 Task: Look for space in Matera, Italy from 2nd June, 2023 to 15th June, 2023 for 2 adults and 1 pet in price range Rs.10000 to Rs.15000. Place can be entire place with 1  bedroom having 1 bed and 1 bathroom. Property type can be house, flat, guest house, hotel. Booking option can be shelf check-in. Required host language is English.
Action: Mouse moved to (450, 115)
Screenshot: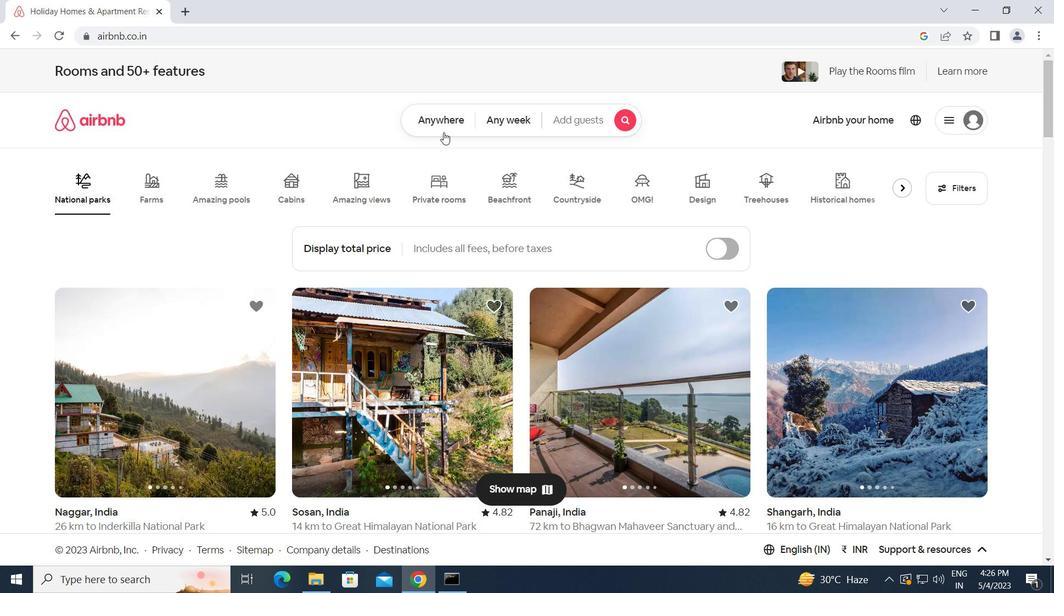 
Action: Mouse pressed left at (450, 115)
Screenshot: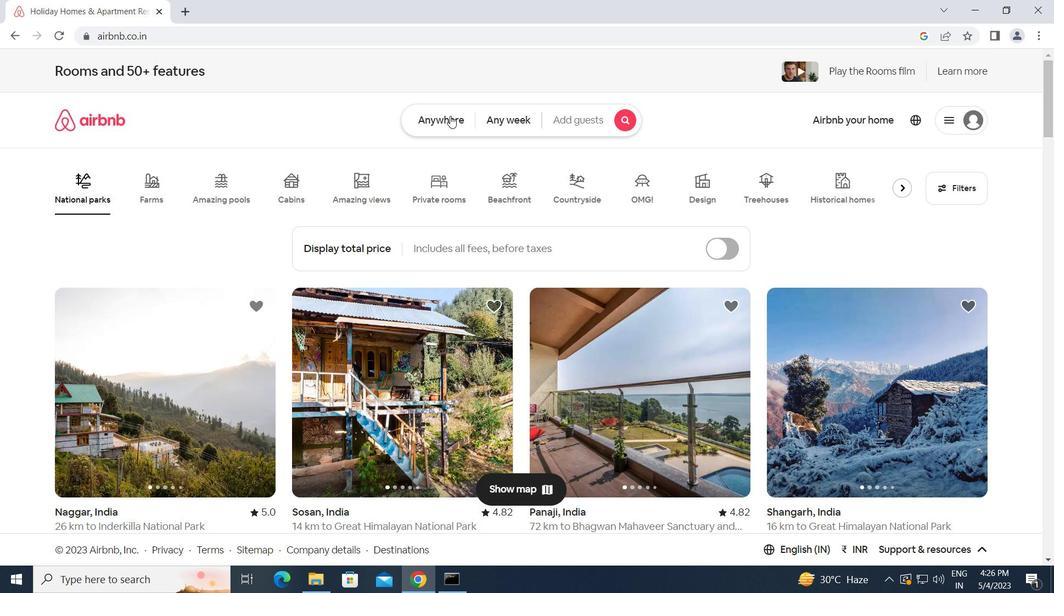 
Action: Mouse moved to (390, 173)
Screenshot: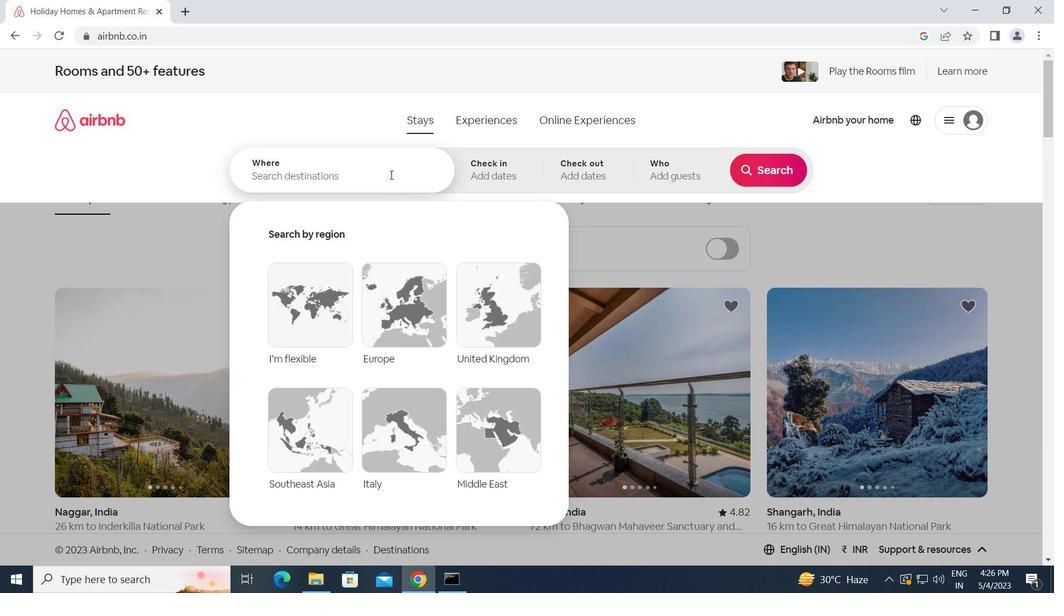 
Action: Mouse pressed left at (390, 173)
Screenshot: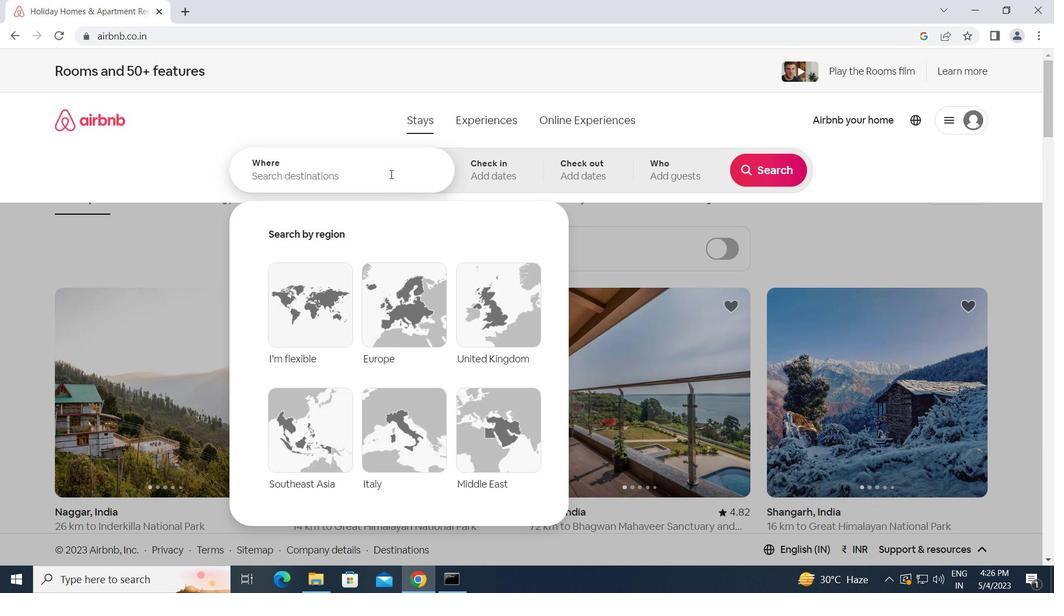 
Action: Key pressed m<Key.caps_lock>atera,<Key.space><Key.caps_lock>i<Key.caps_lock>taly<Key.enter>
Screenshot: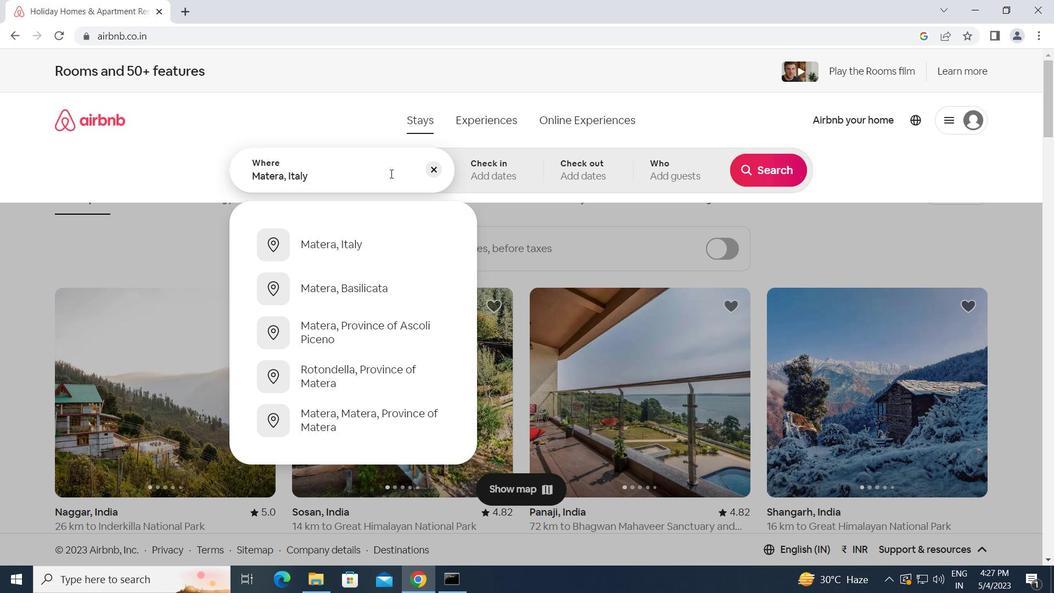 
Action: Mouse moved to (725, 338)
Screenshot: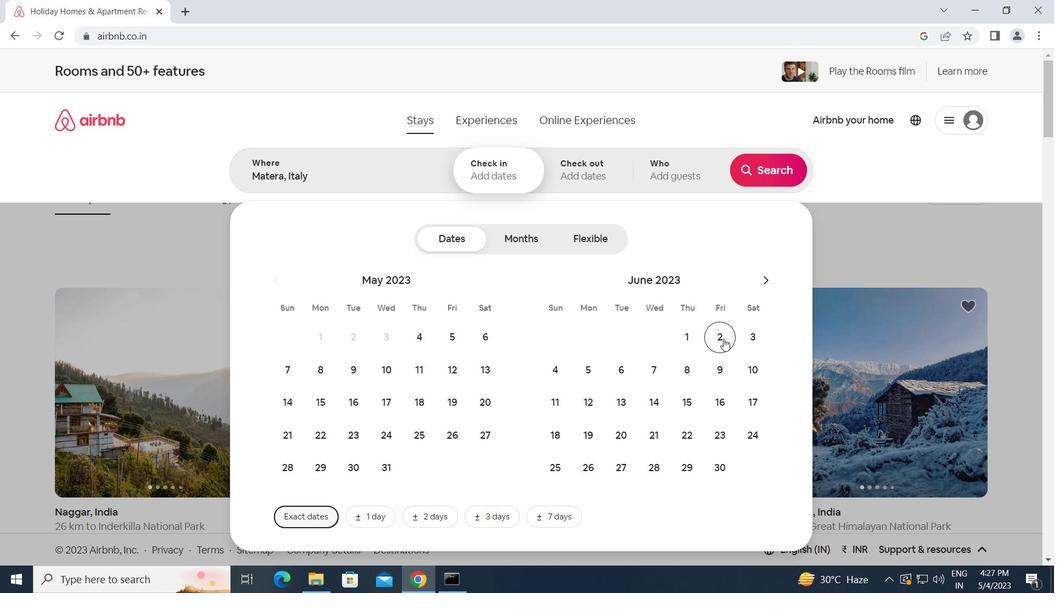 
Action: Mouse pressed left at (725, 338)
Screenshot: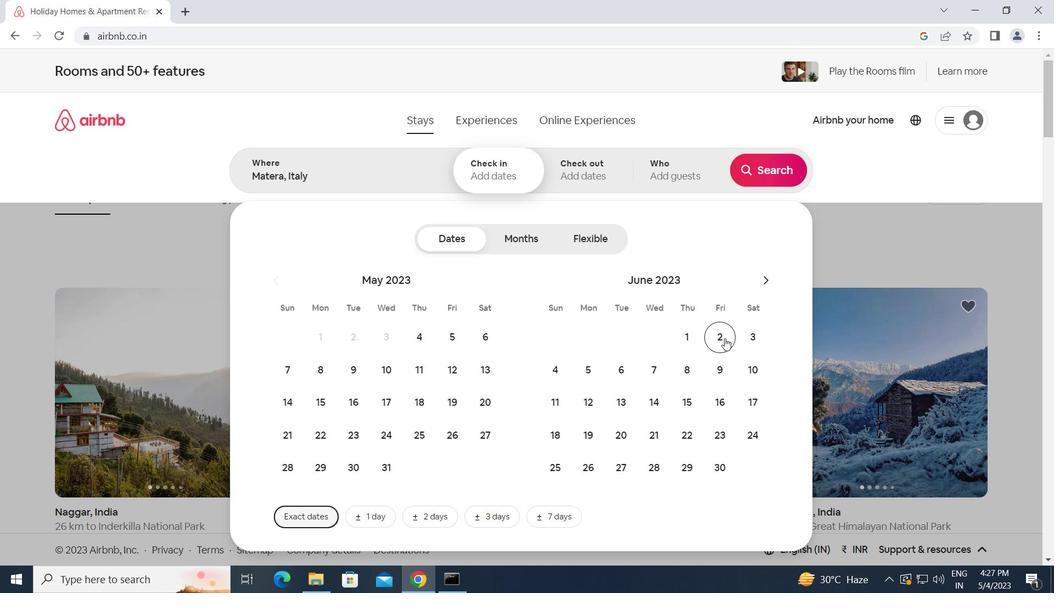 
Action: Mouse moved to (689, 405)
Screenshot: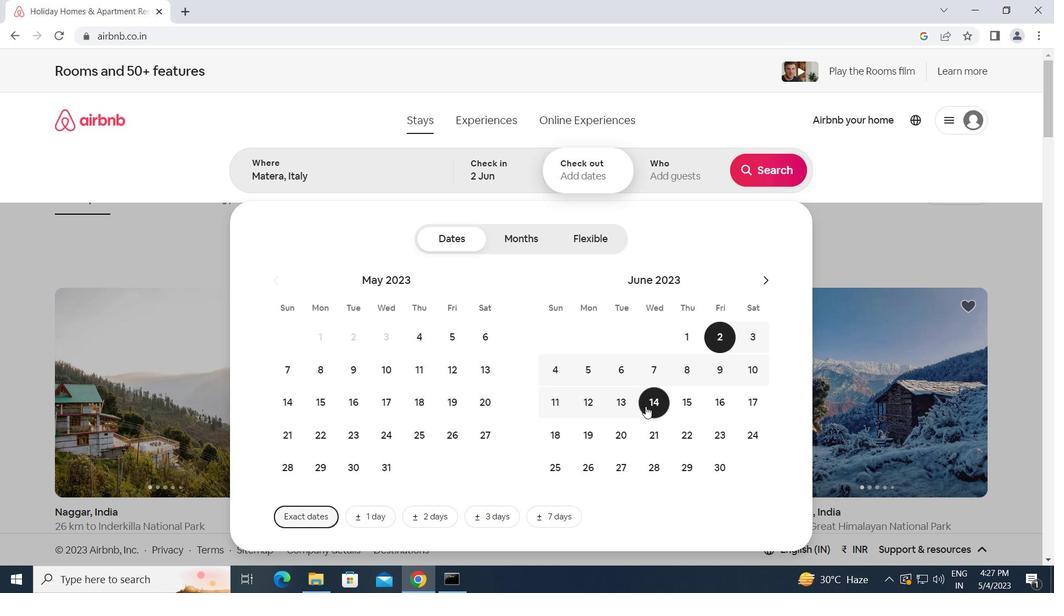 
Action: Mouse pressed left at (689, 405)
Screenshot: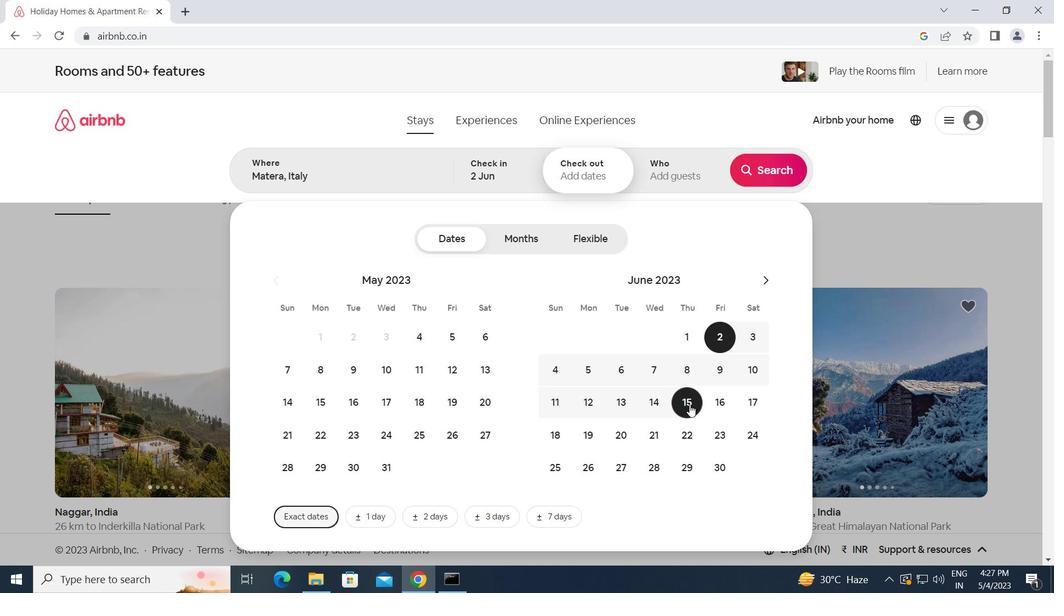 
Action: Mouse moved to (684, 172)
Screenshot: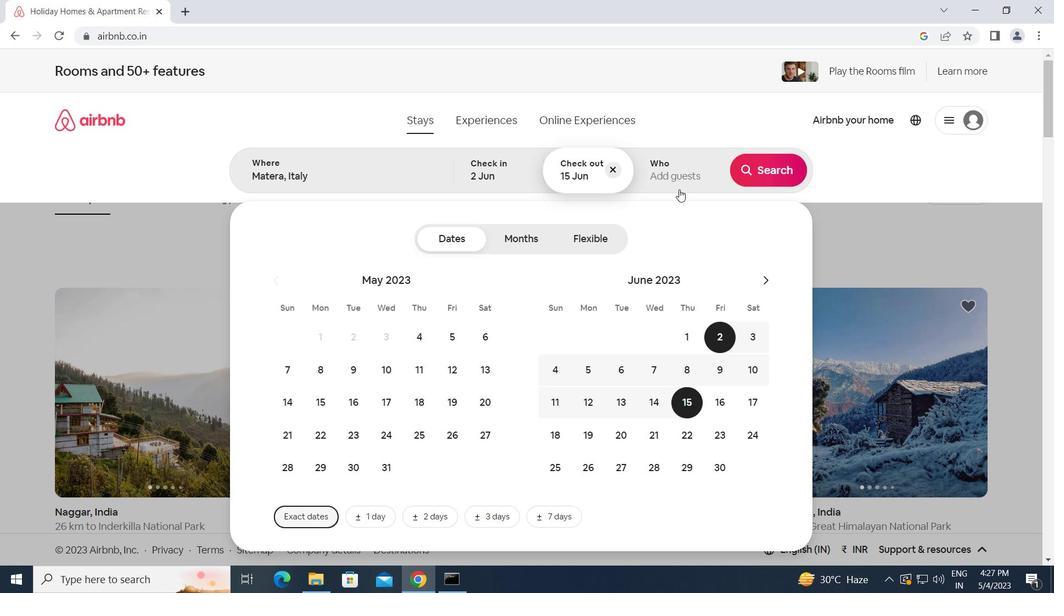 
Action: Mouse pressed left at (684, 172)
Screenshot: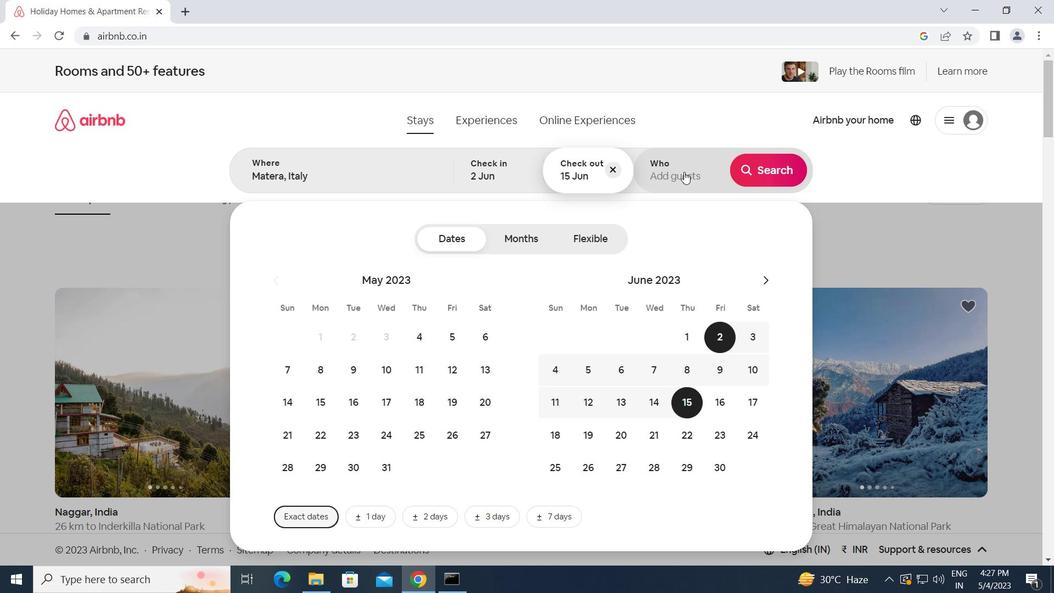 
Action: Mouse moved to (779, 238)
Screenshot: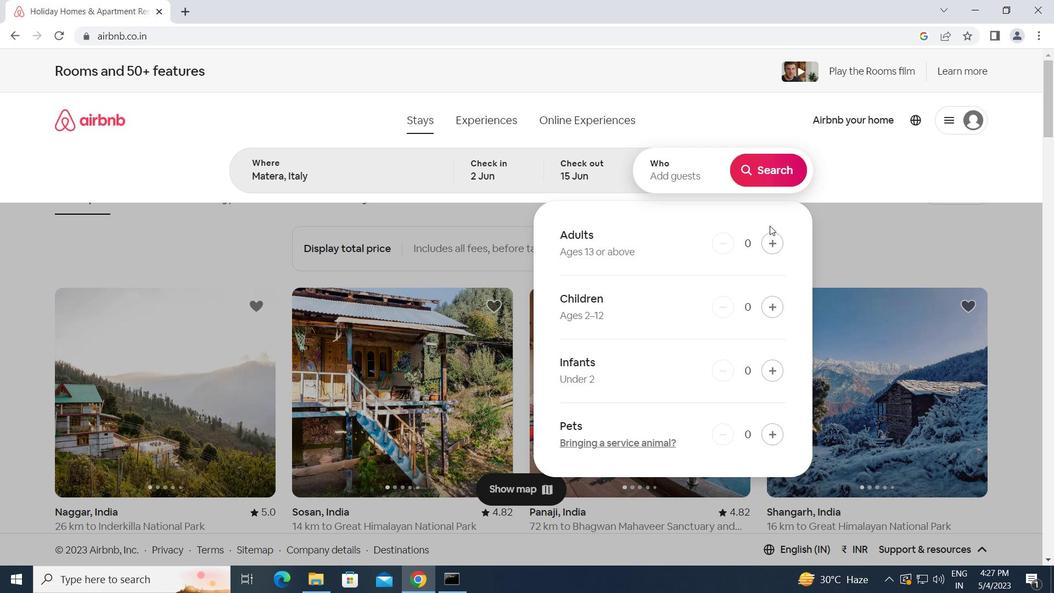 
Action: Mouse pressed left at (779, 238)
Screenshot: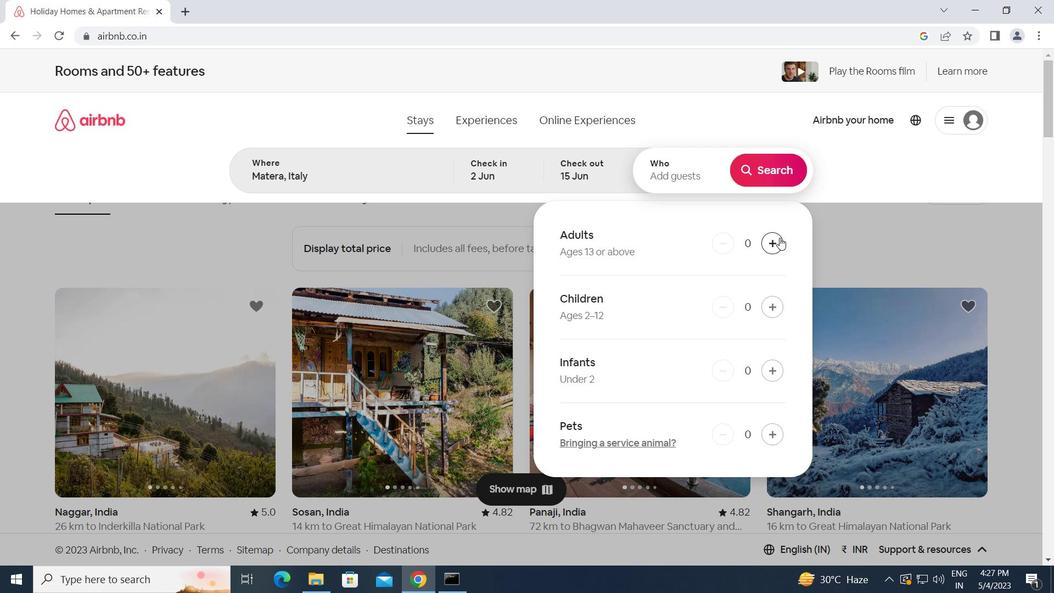 
Action: Mouse pressed left at (779, 238)
Screenshot: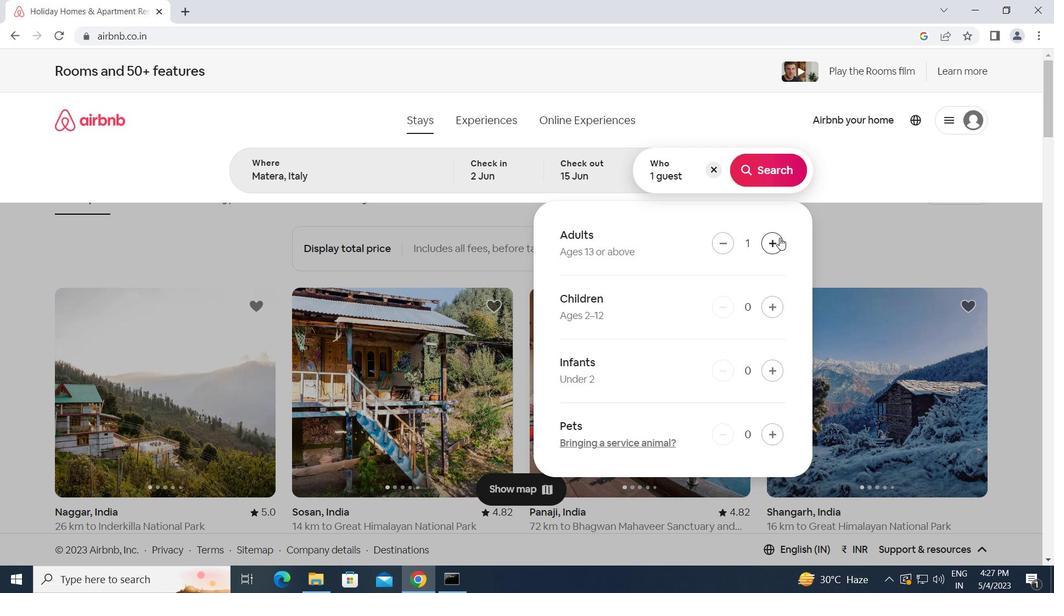 
Action: Mouse moved to (773, 439)
Screenshot: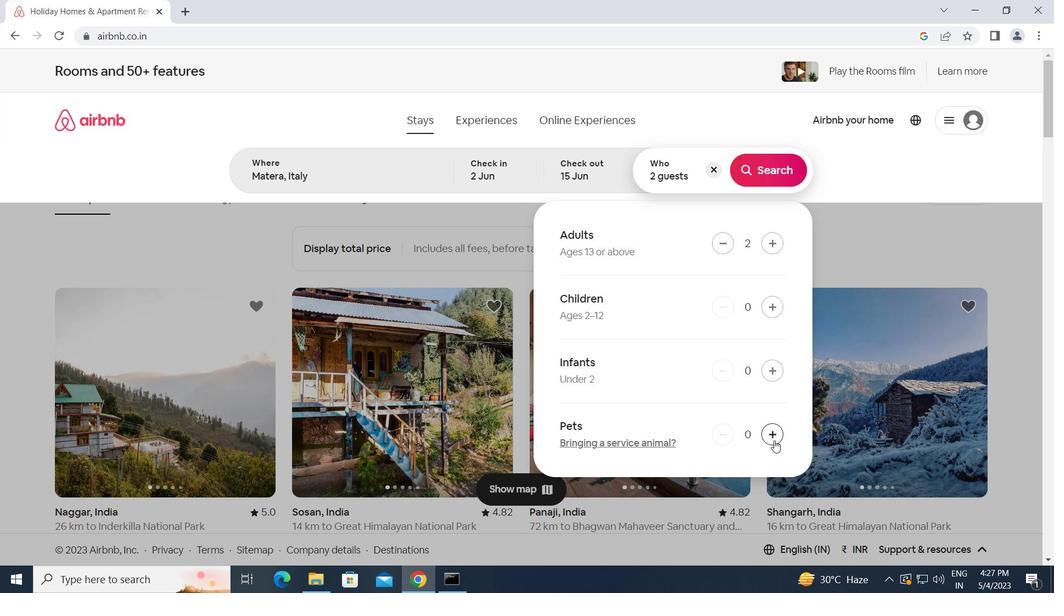 
Action: Mouse pressed left at (773, 439)
Screenshot: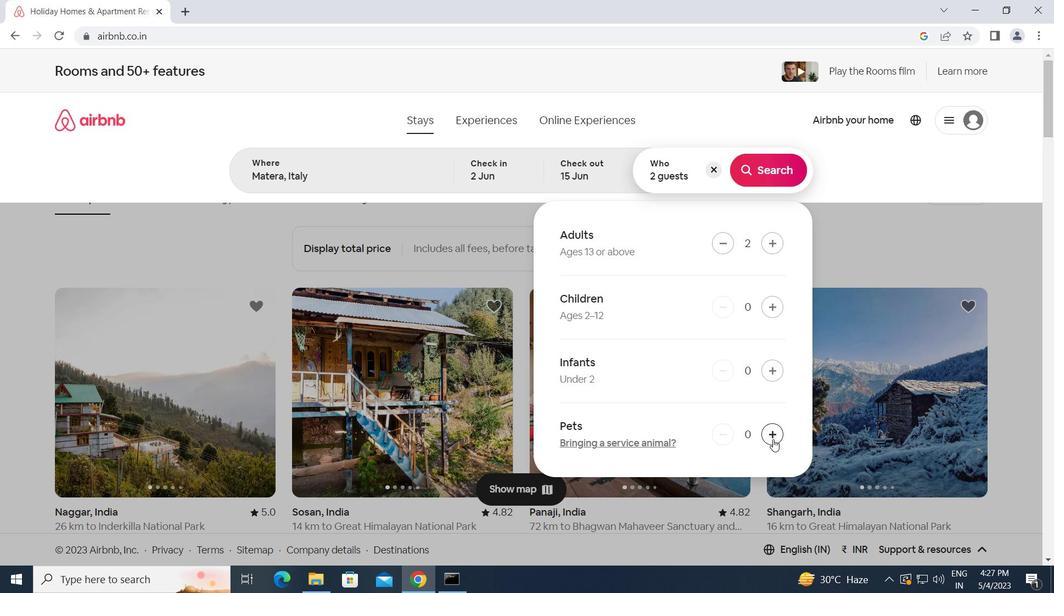 
Action: Mouse moved to (763, 167)
Screenshot: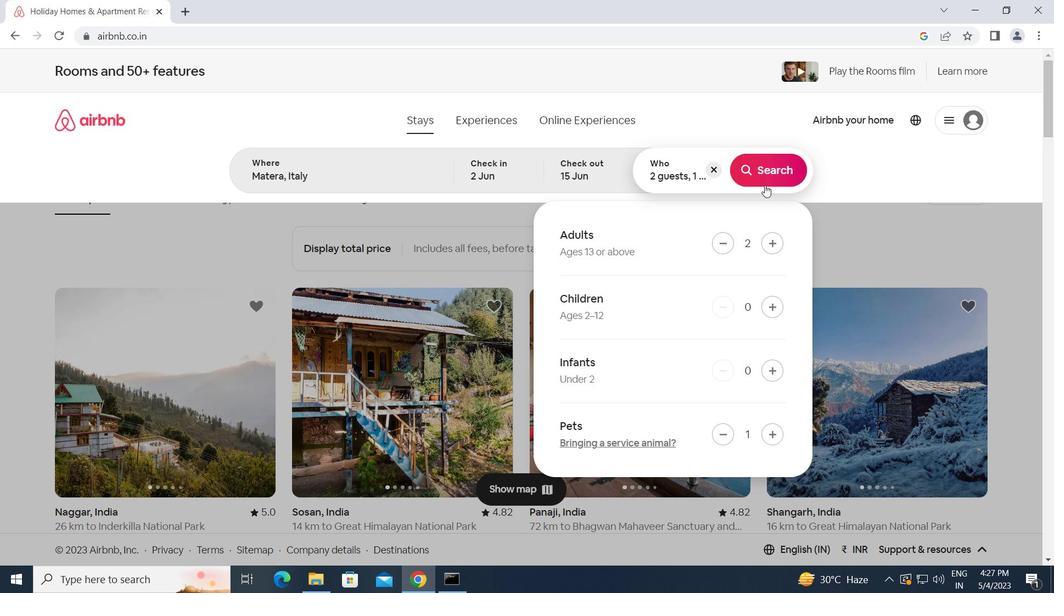 
Action: Mouse pressed left at (763, 167)
Screenshot: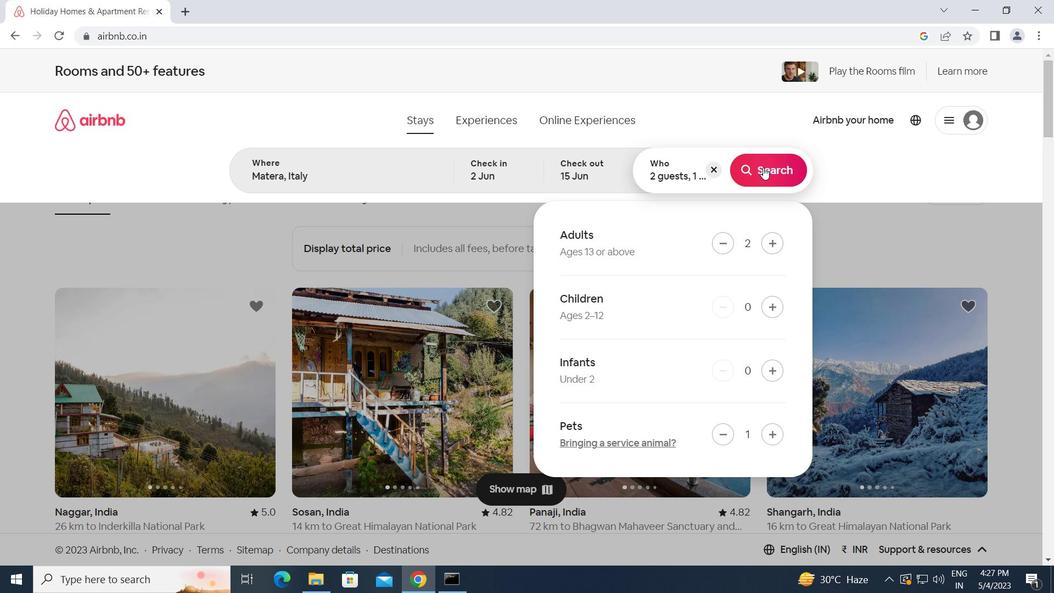 
Action: Mouse moved to (1010, 128)
Screenshot: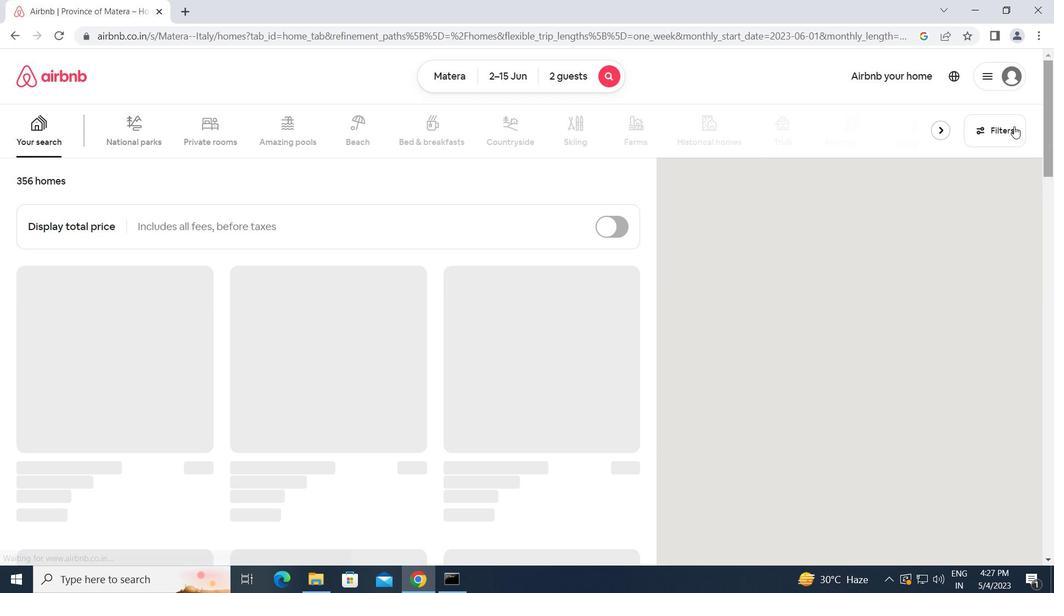 
Action: Mouse pressed left at (1010, 128)
Screenshot: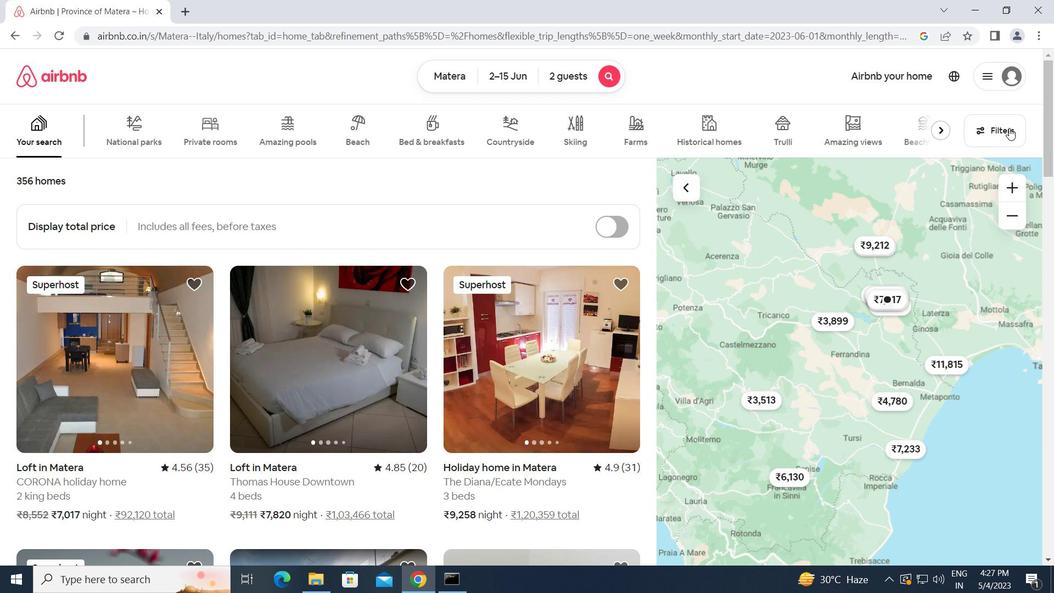 
Action: Mouse moved to (366, 308)
Screenshot: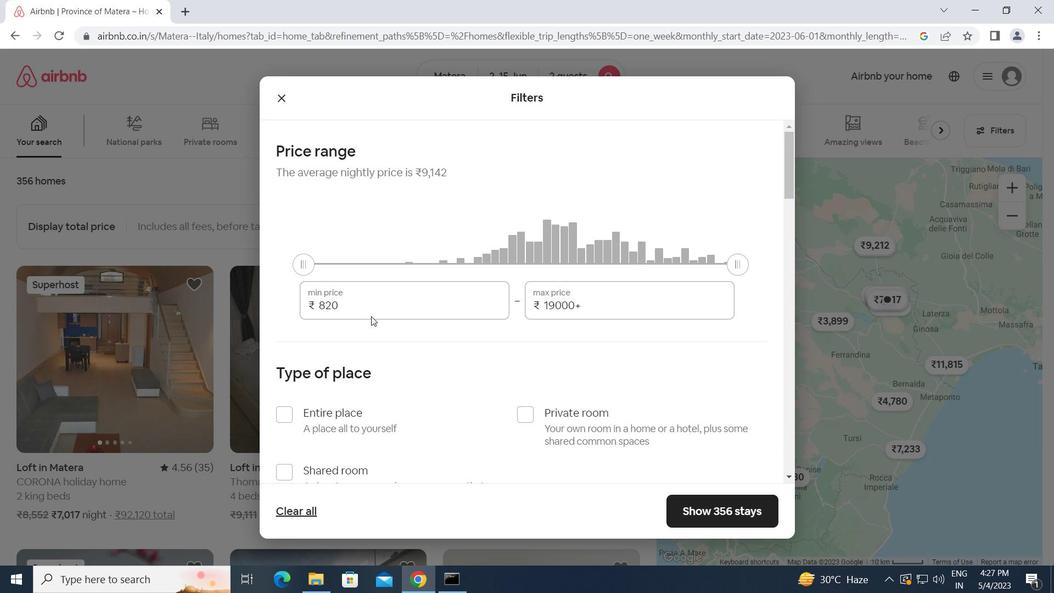 
Action: Mouse pressed left at (366, 308)
Screenshot: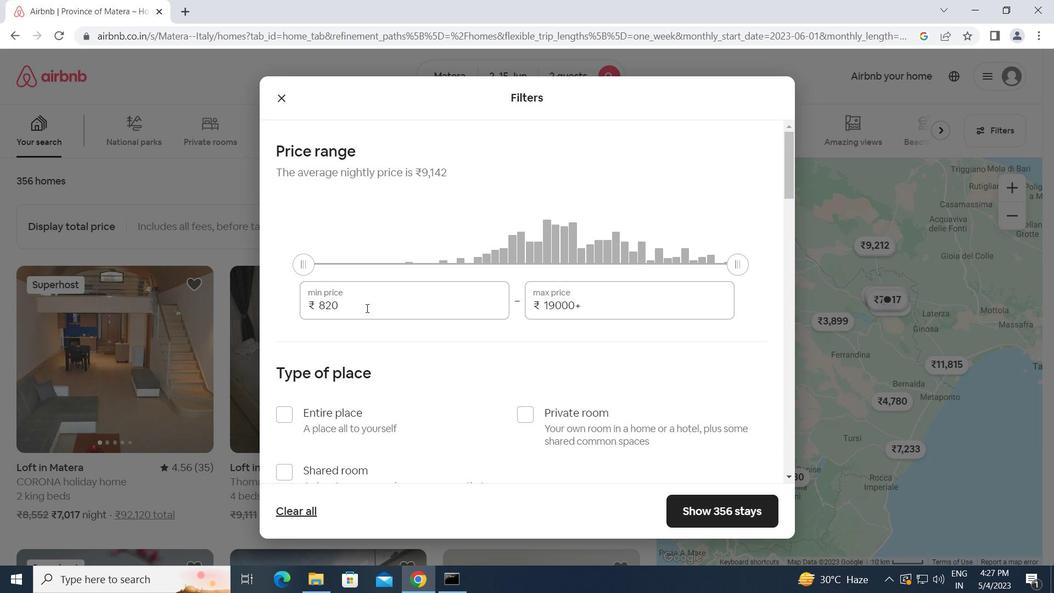 
Action: Mouse moved to (308, 309)
Screenshot: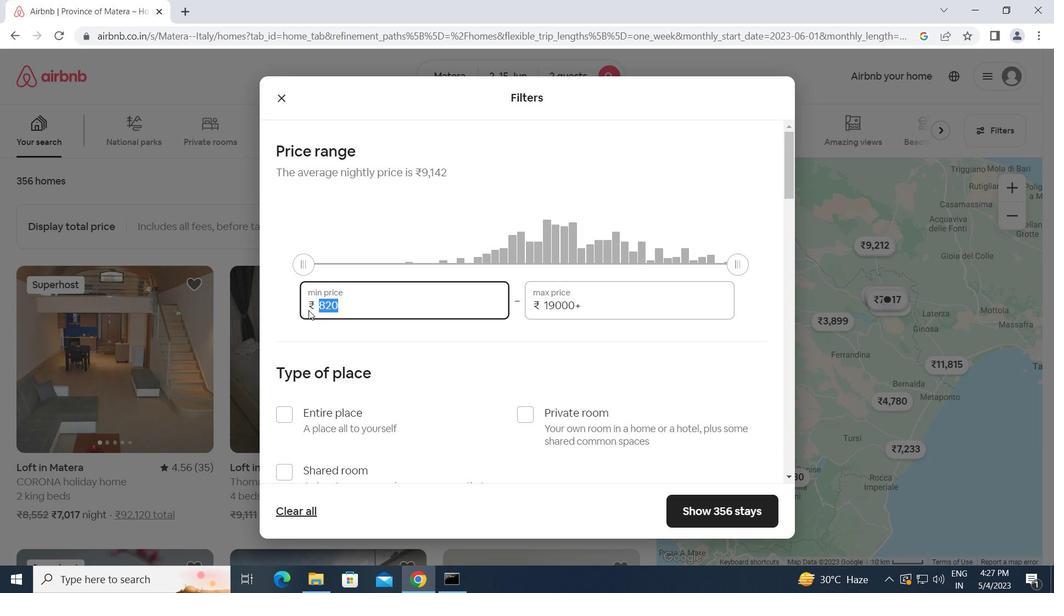 
Action: Key pressed 10000<Key.tab>15000
Screenshot: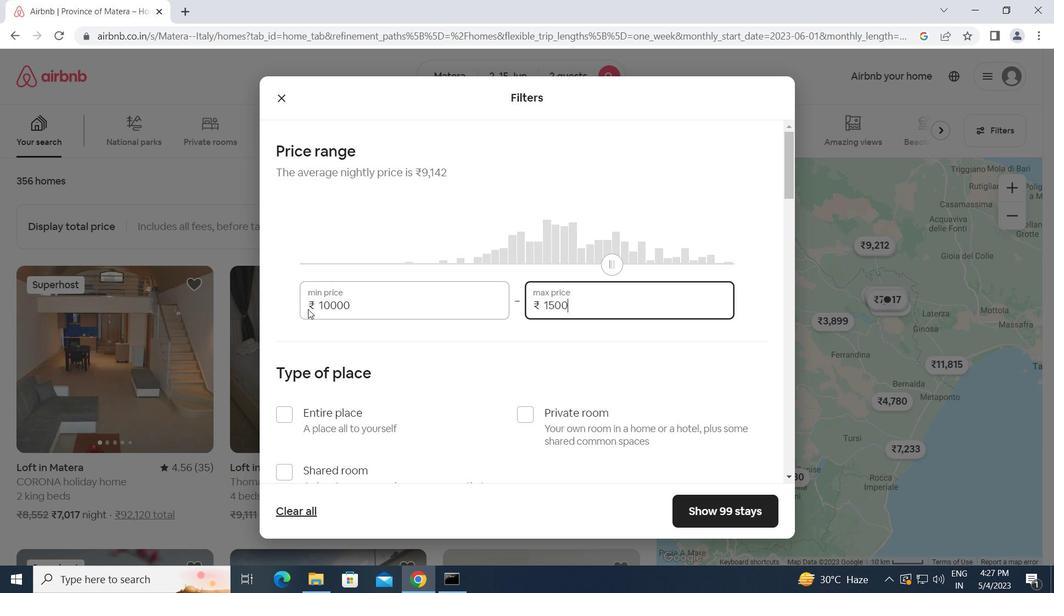 
Action: Mouse scrolled (308, 309) with delta (0, 0)
Screenshot: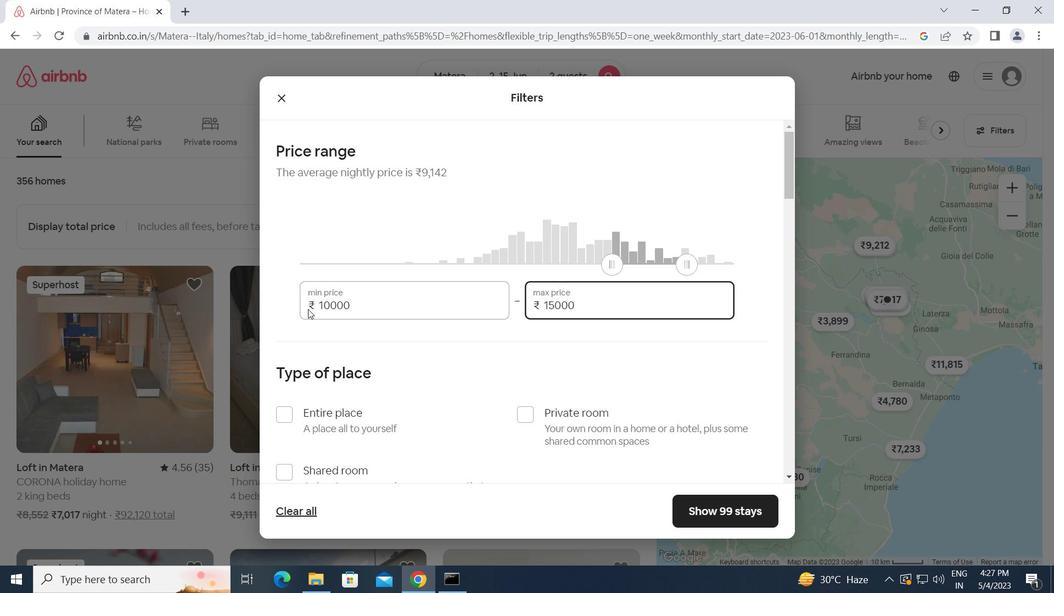
Action: Mouse moved to (278, 342)
Screenshot: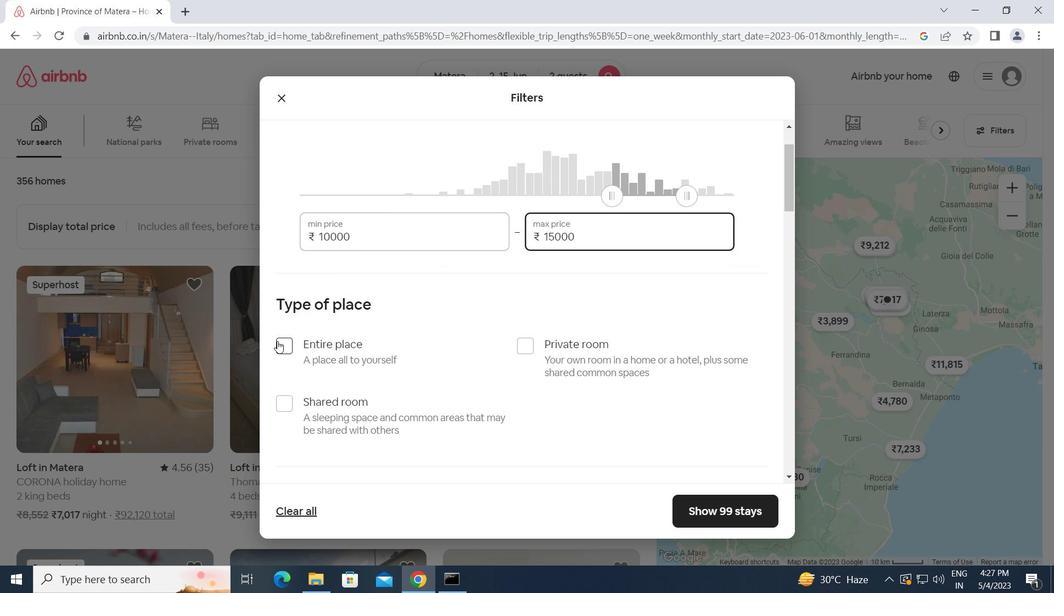 
Action: Mouse pressed left at (278, 342)
Screenshot: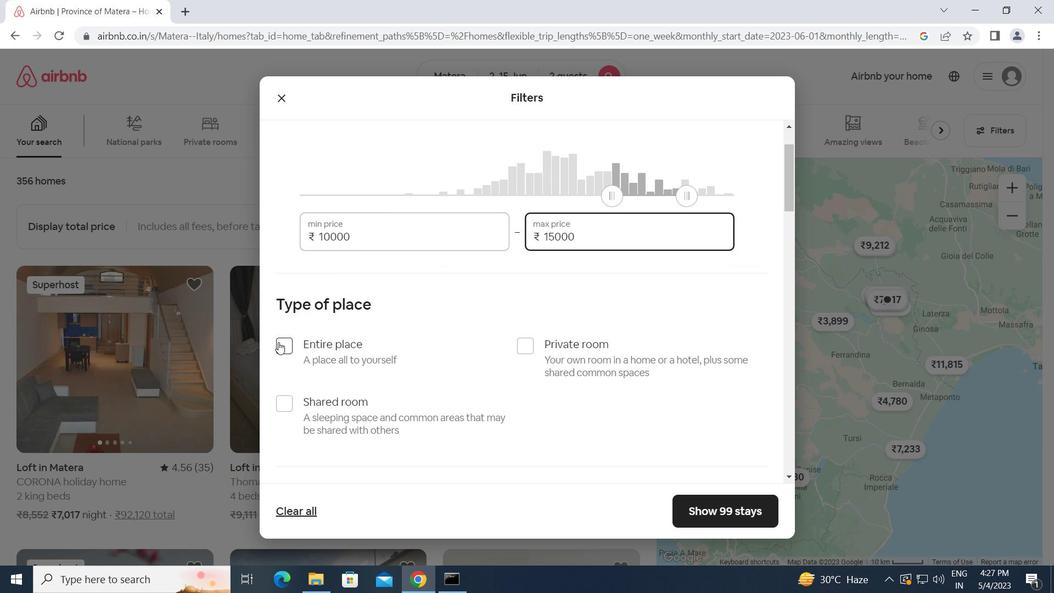 
Action: Mouse moved to (327, 358)
Screenshot: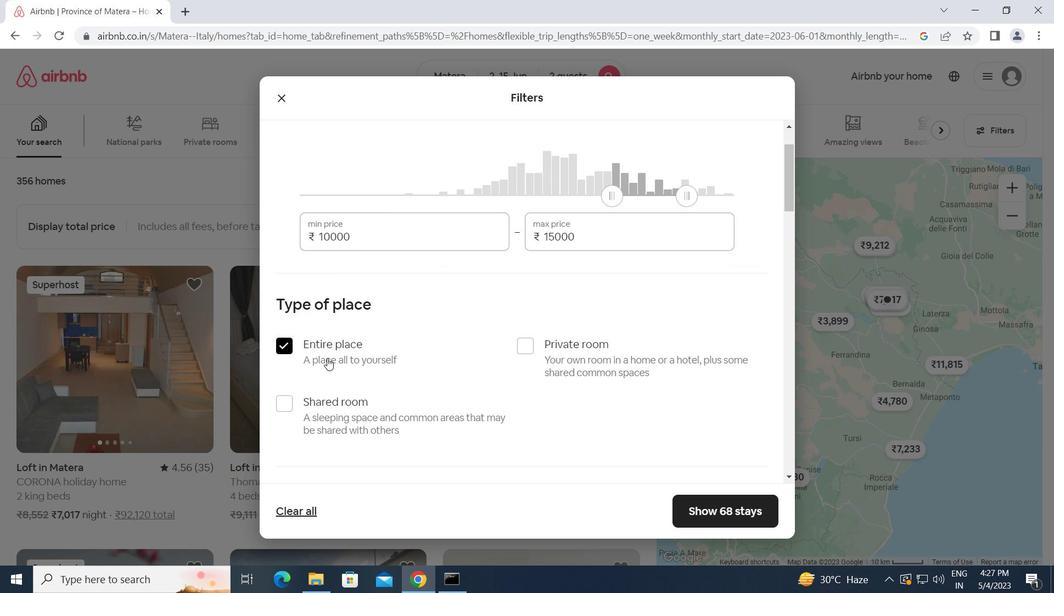 
Action: Mouse scrolled (327, 357) with delta (0, 0)
Screenshot: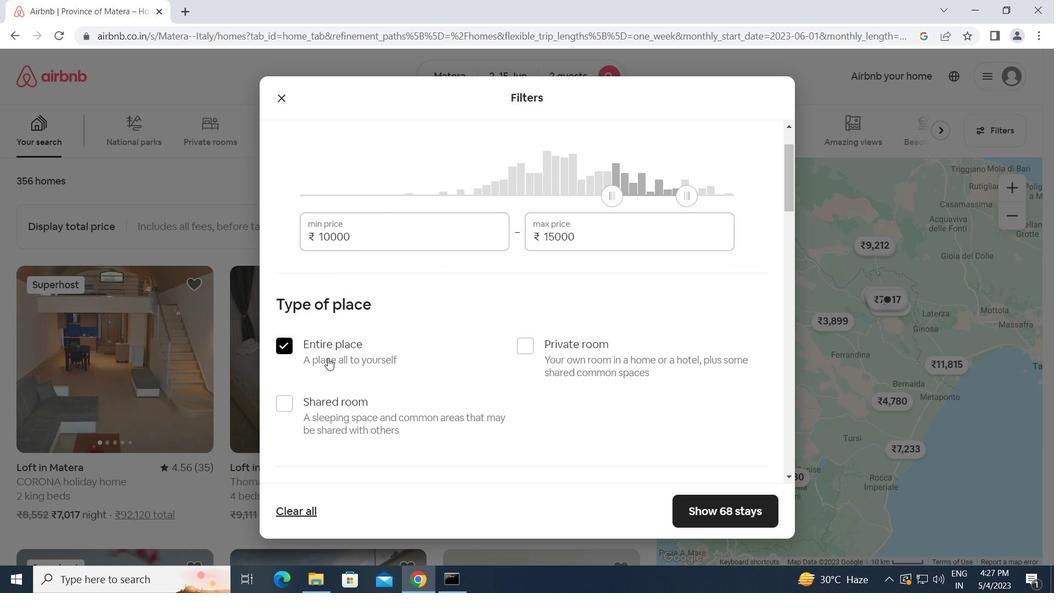 
Action: Mouse scrolled (327, 357) with delta (0, 0)
Screenshot: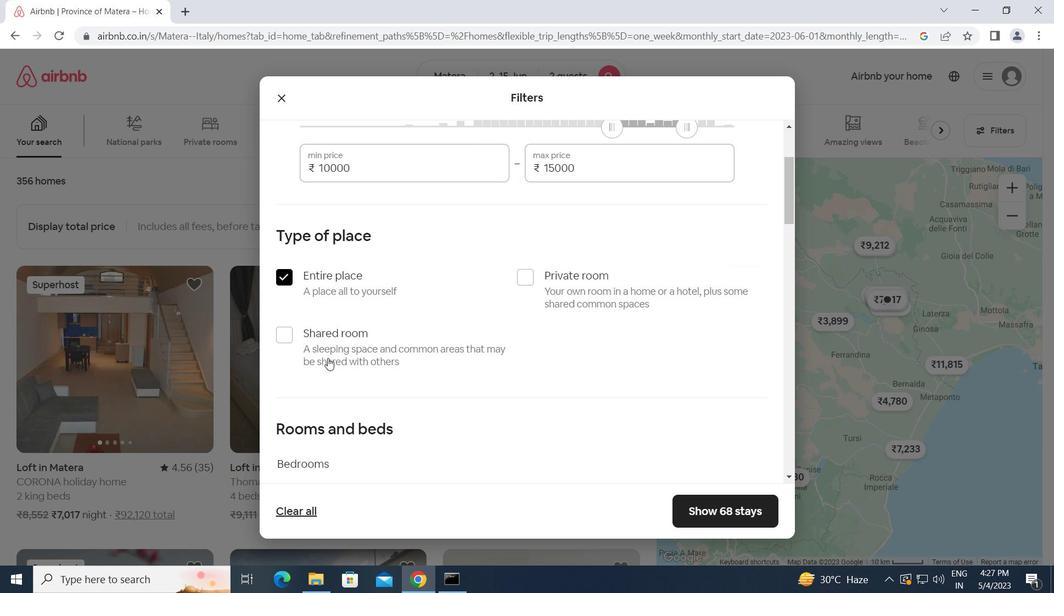 
Action: Mouse scrolled (327, 357) with delta (0, 0)
Screenshot: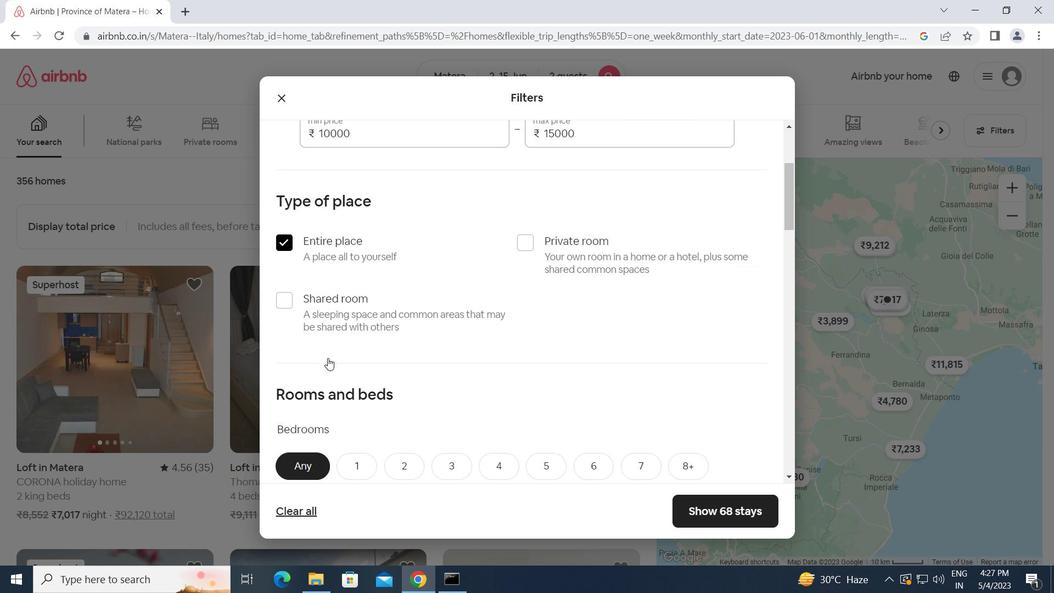
Action: Mouse scrolled (327, 357) with delta (0, 0)
Screenshot: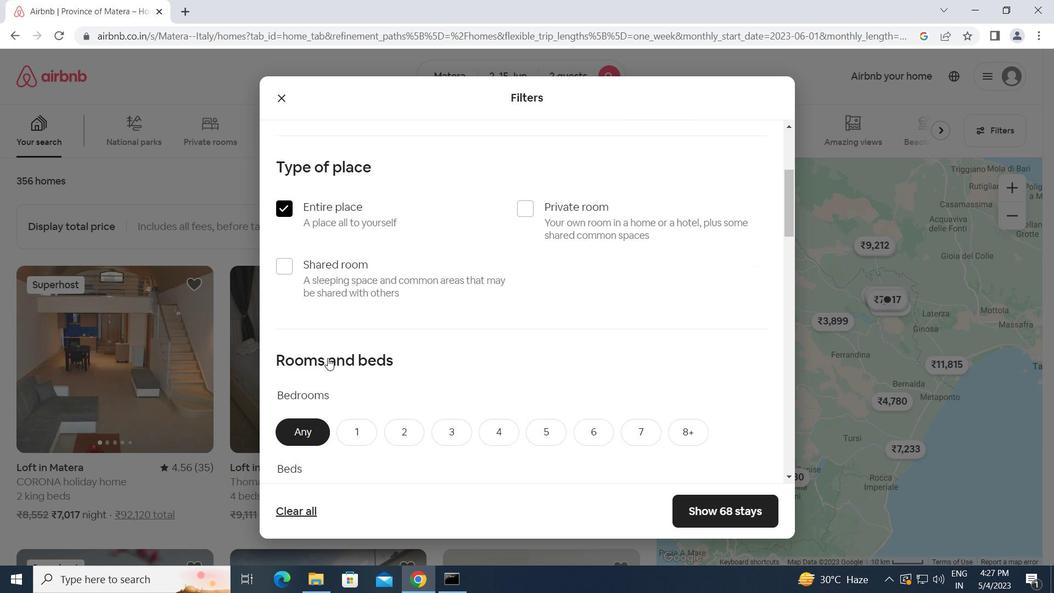 
Action: Mouse moved to (359, 296)
Screenshot: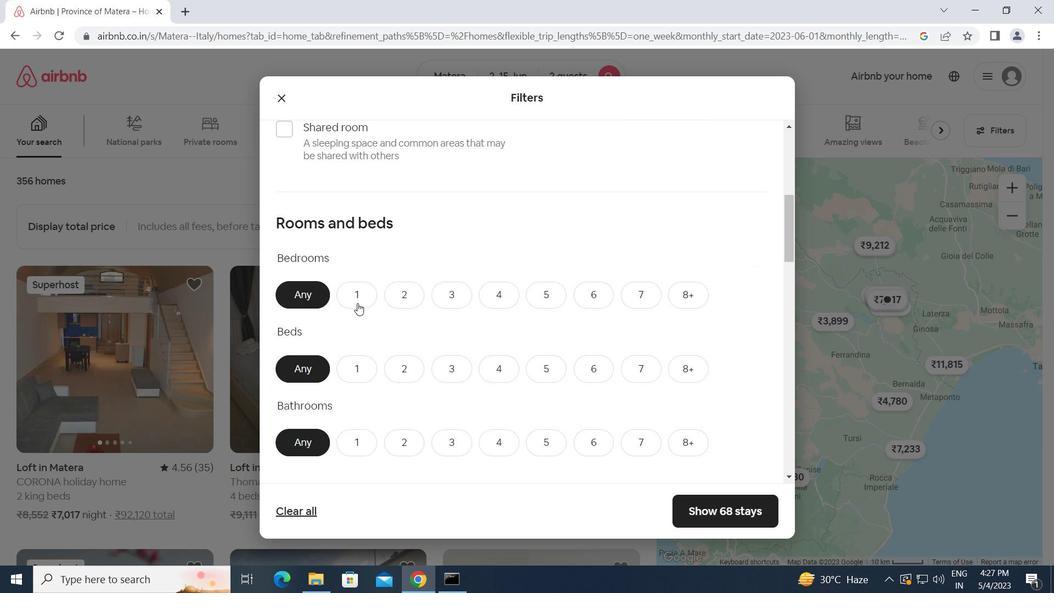 
Action: Mouse pressed left at (359, 296)
Screenshot: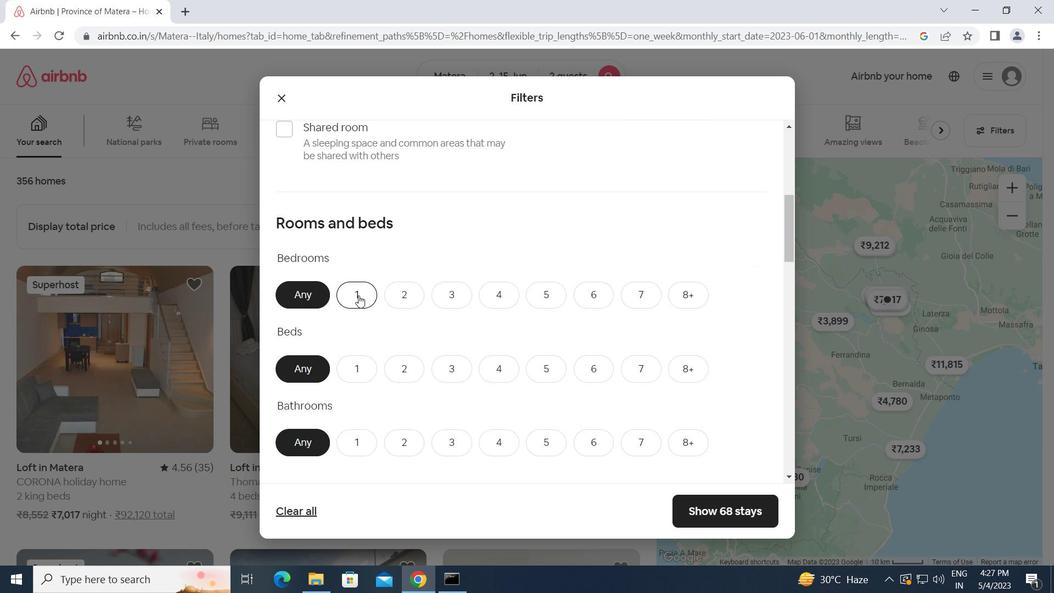 
Action: Mouse moved to (359, 368)
Screenshot: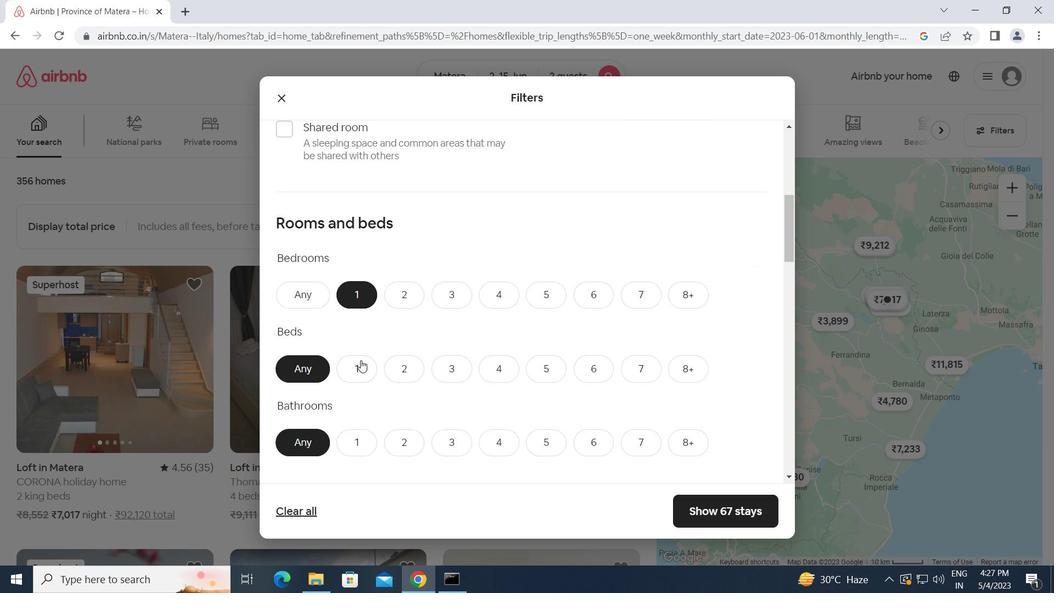 
Action: Mouse pressed left at (359, 368)
Screenshot: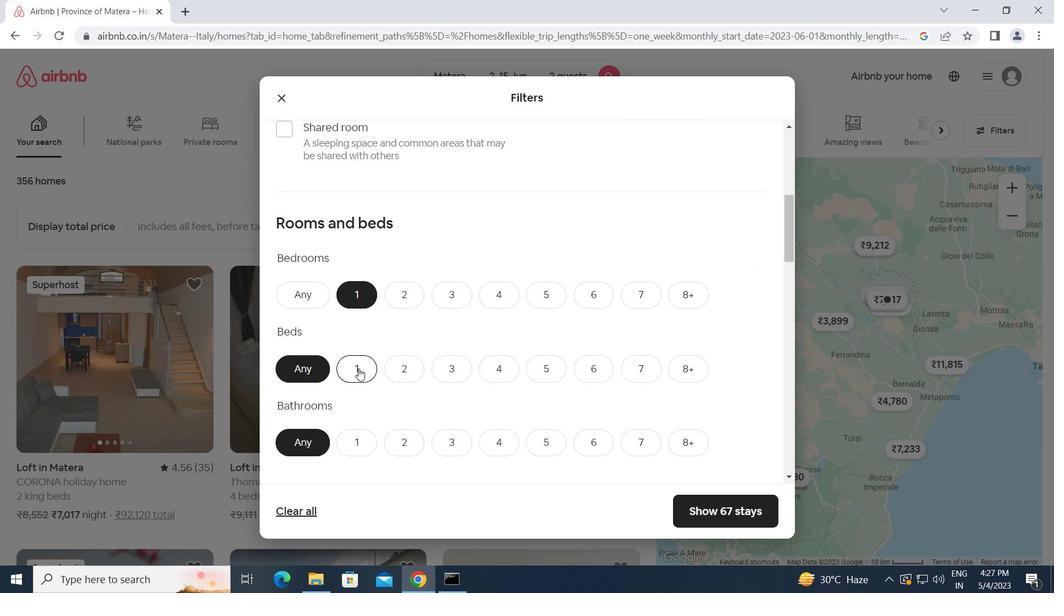 
Action: Mouse moved to (361, 434)
Screenshot: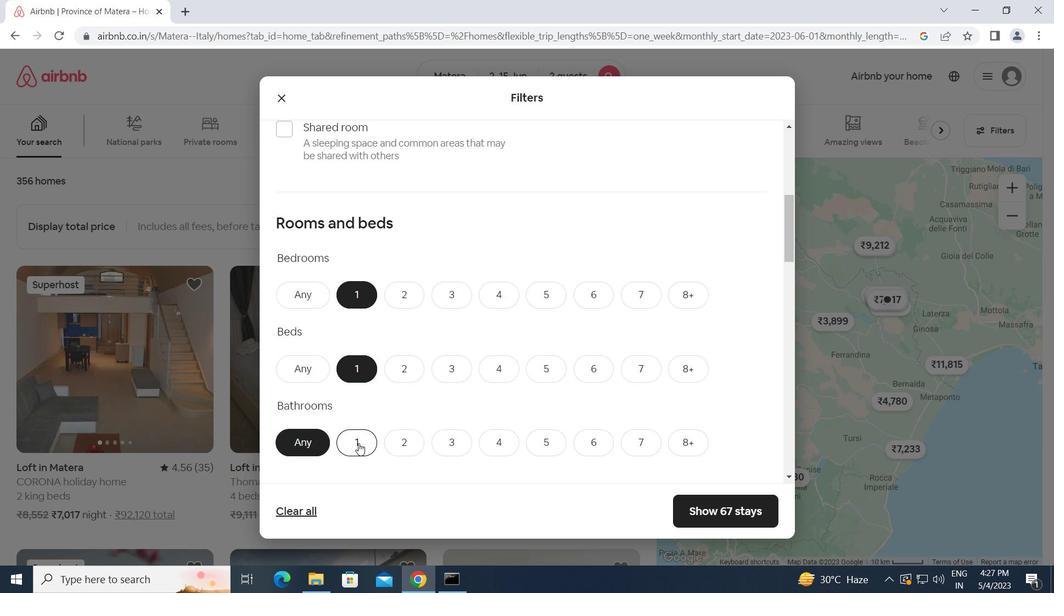 
Action: Mouse pressed left at (361, 434)
Screenshot: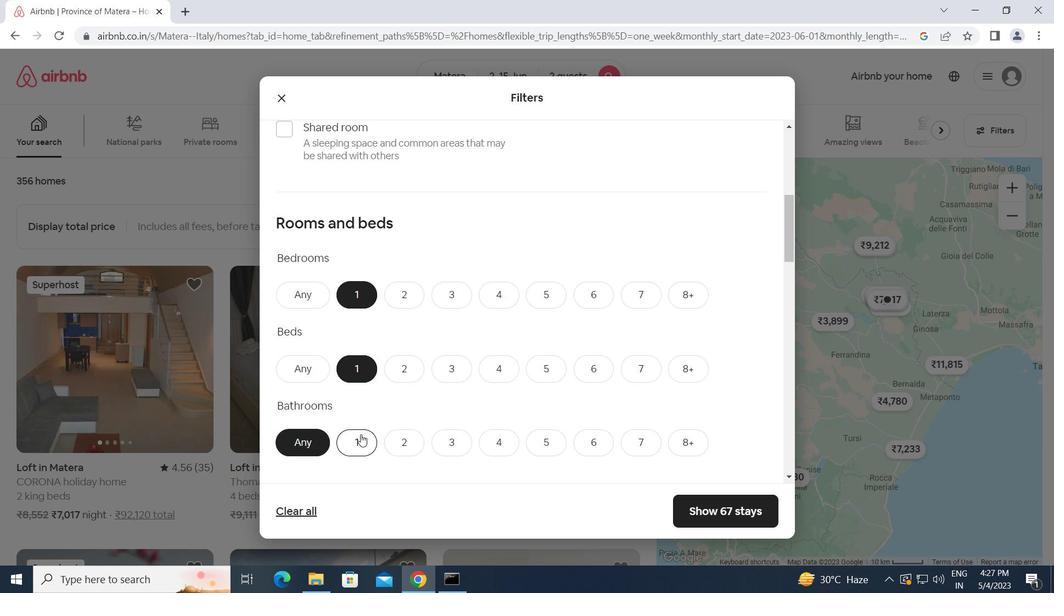 
Action: Mouse scrolled (361, 433) with delta (0, 0)
Screenshot: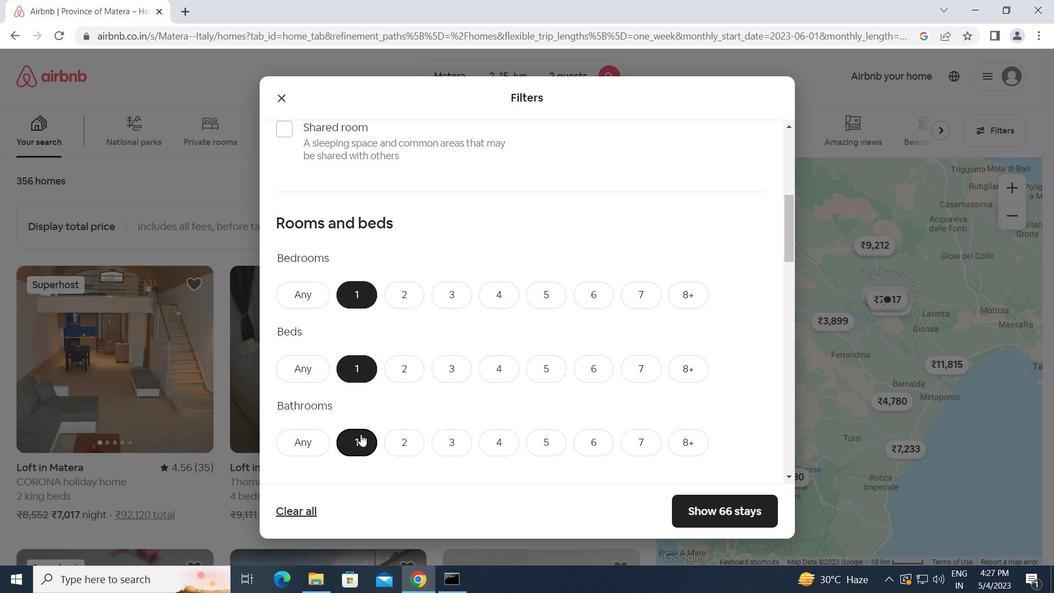 
Action: Mouse scrolled (361, 433) with delta (0, 0)
Screenshot: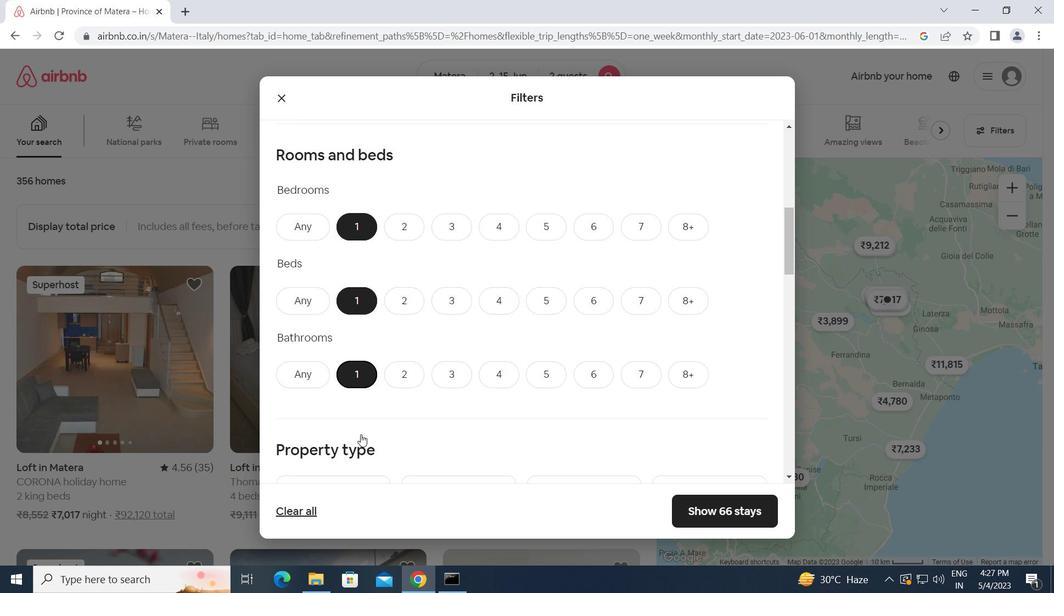 
Action: Mouse scrolled (361, 433) with delta (0, 0)
Screenshot: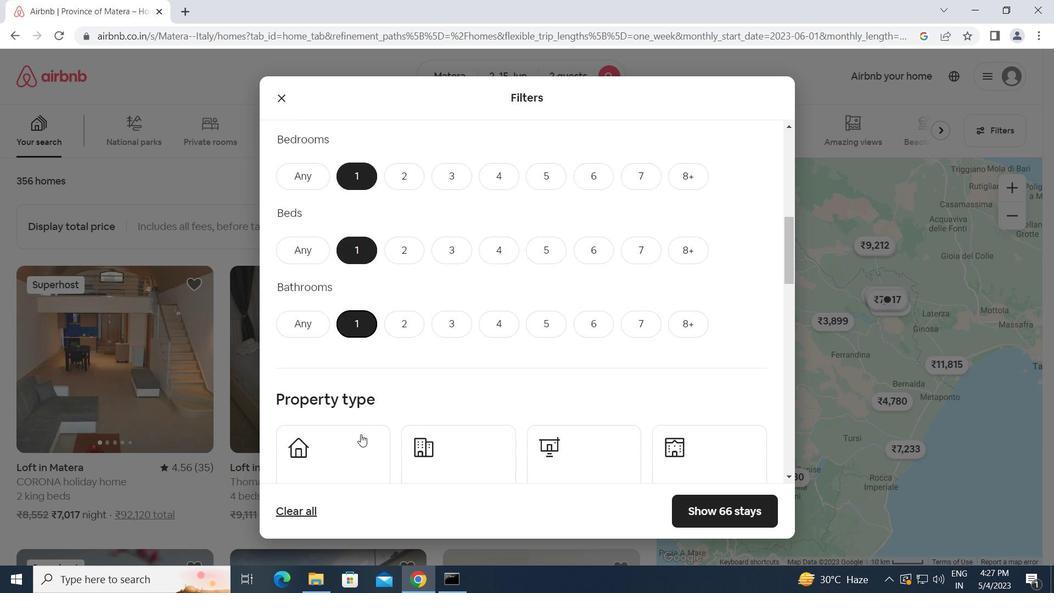 
Action: Mouse moved to (361, 425)
Screenshot: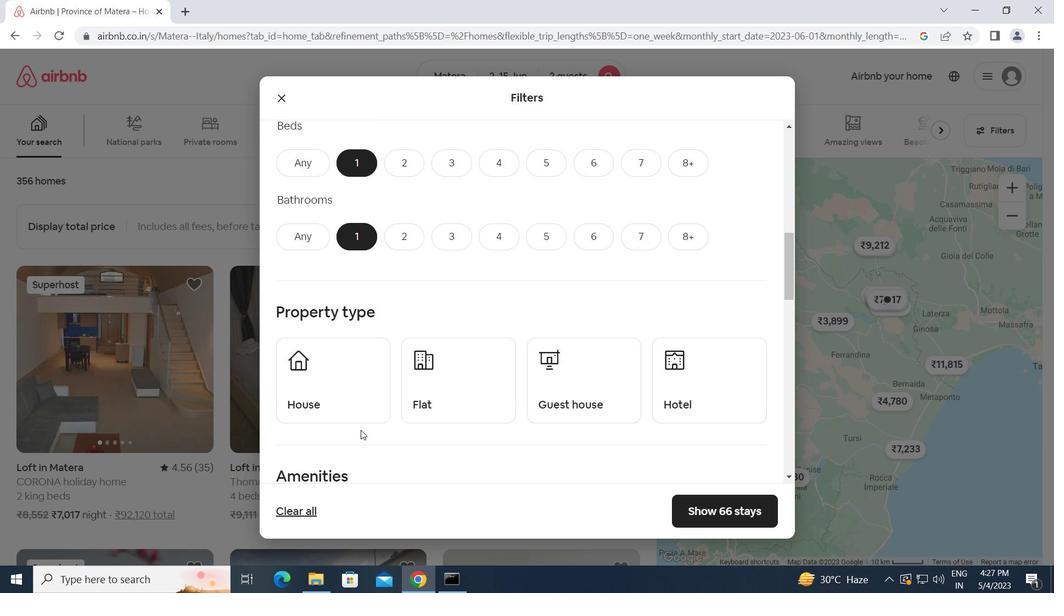 
Action: Mouse pressed left at (361, 425)
Screenshot: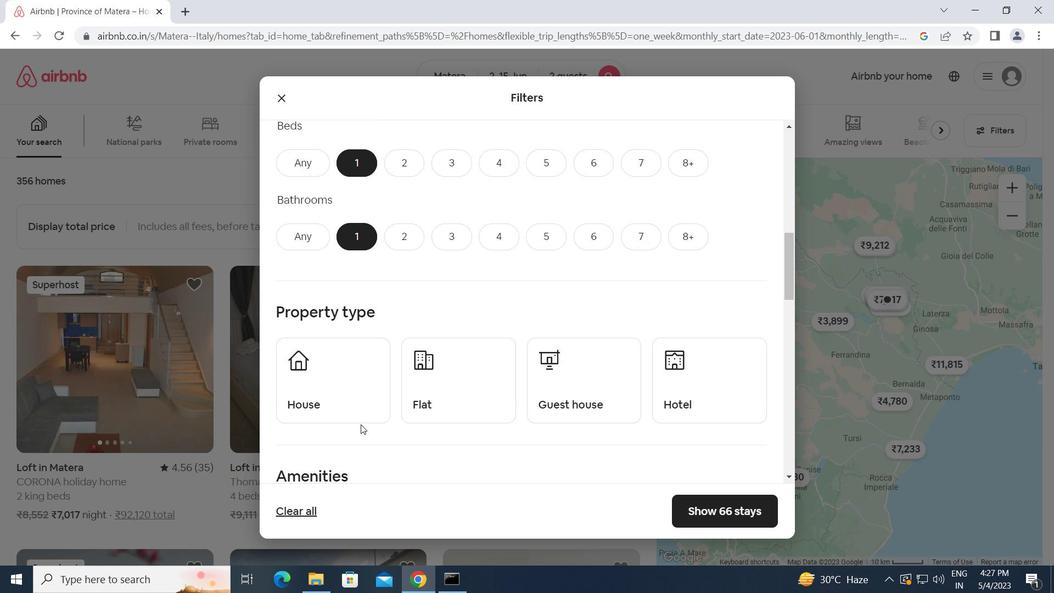 
Action: Mouse moved to (372, 381)
Screenshot: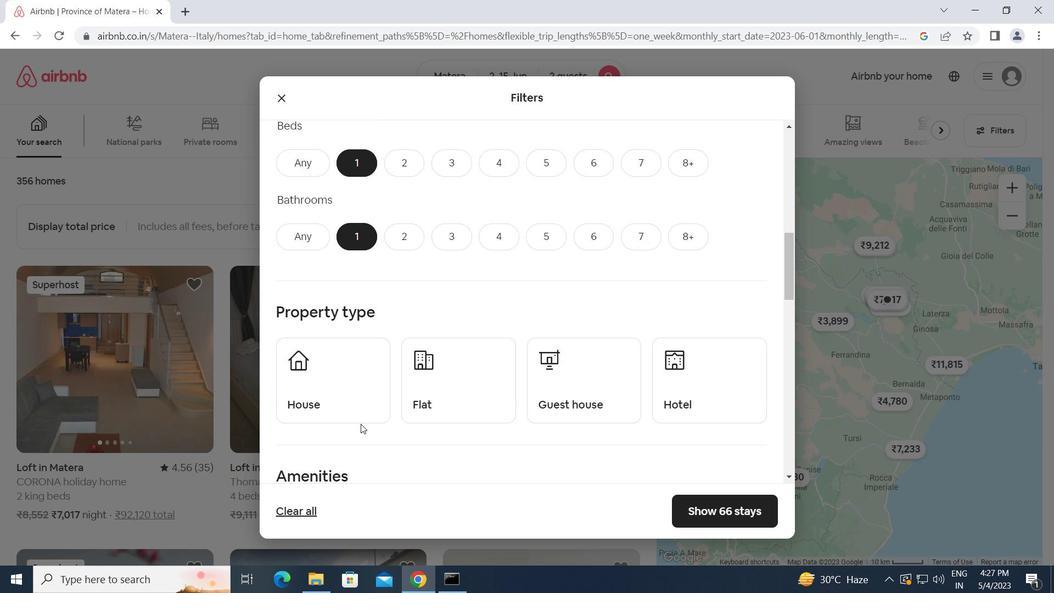 
Action: Mouse pressed left at (372, 381)
Screenshot: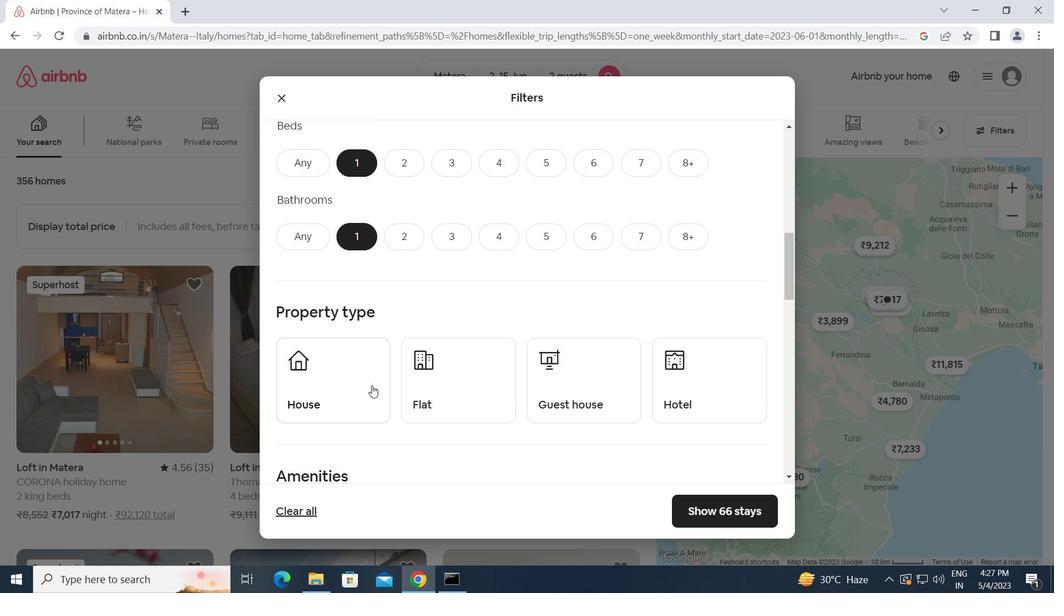 
Action: Mouse moved to (436, 397)
Screenshot: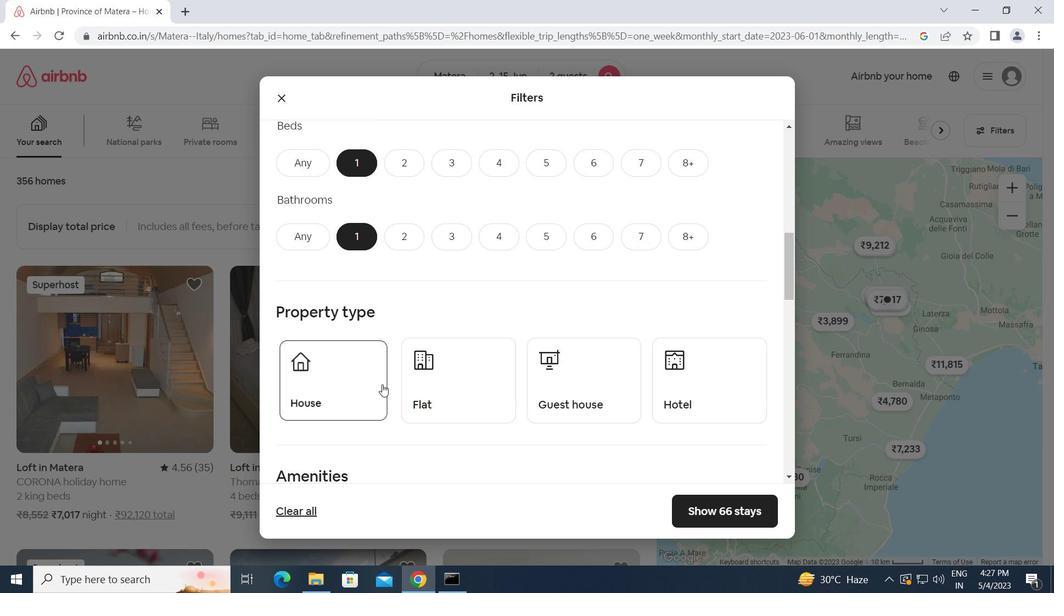 
Action: Mouse pressed left at (436, 397)
Screenshot: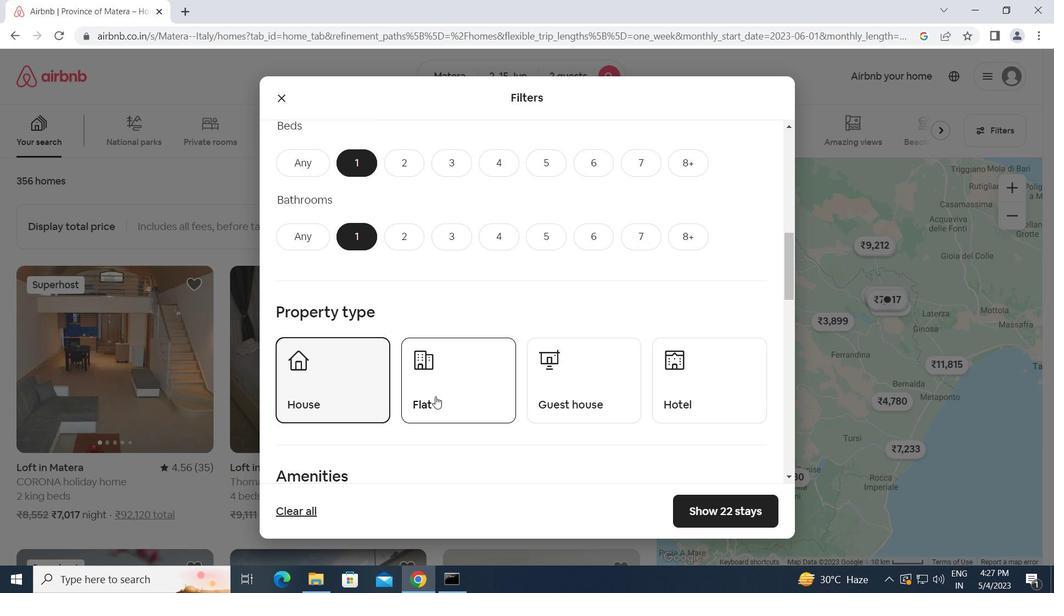 
Action: Mouse moved to (569, 396)
Screenshot: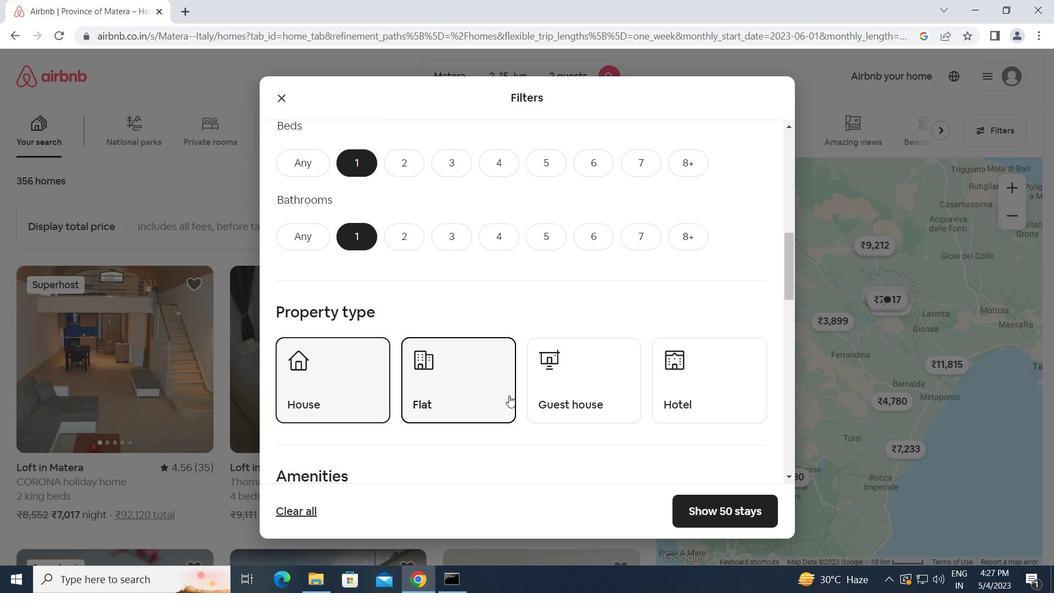 
Action: Mouse pressed left at (569, 396)
Screenshot: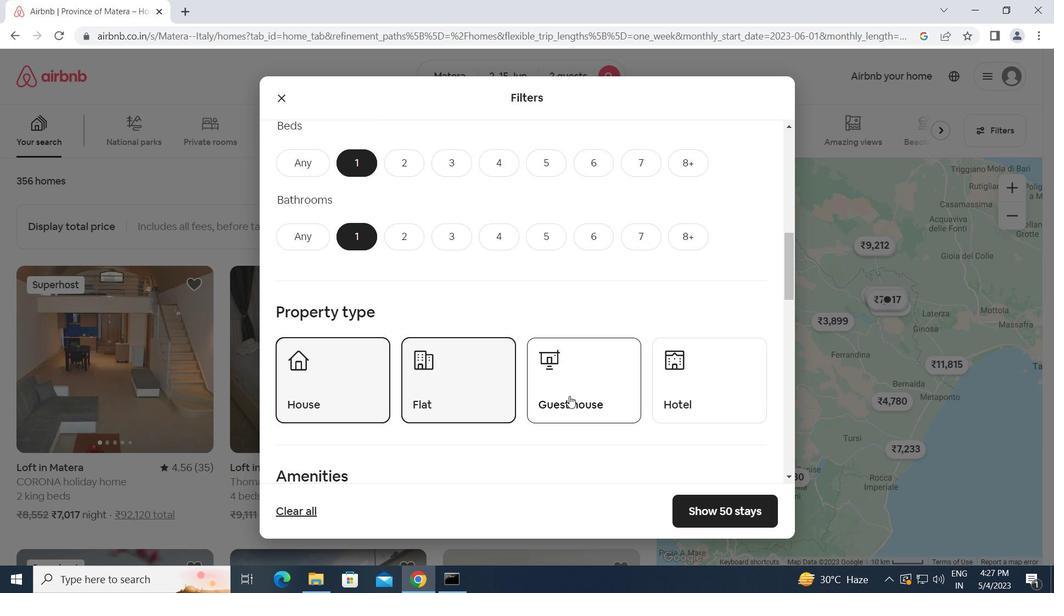
Action: Mouse moved to (731, 398)
Screenshot: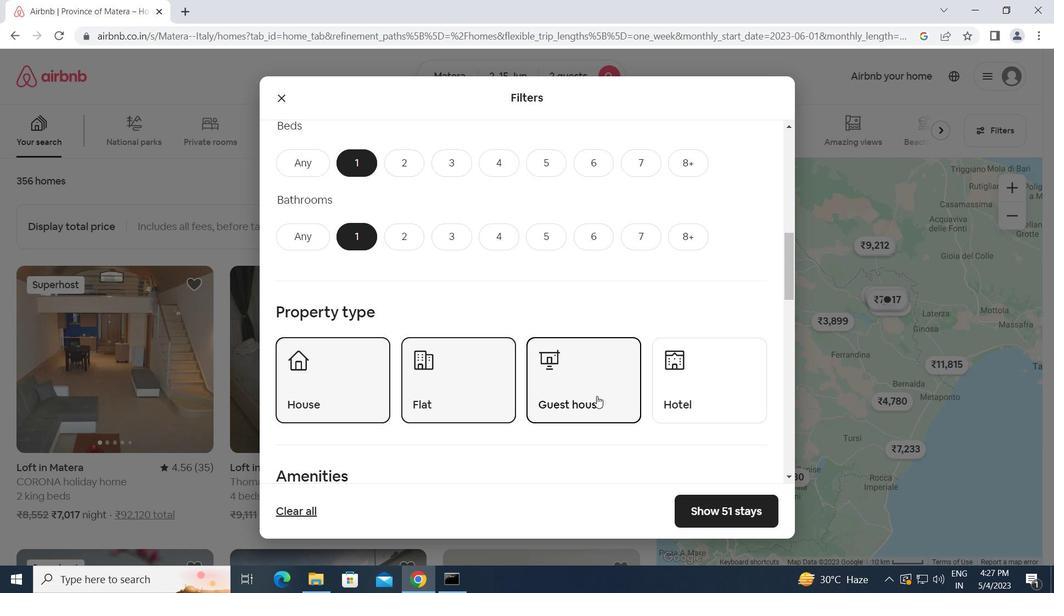 
Action: Mouse pressed left at (731, 398)
Screenshot: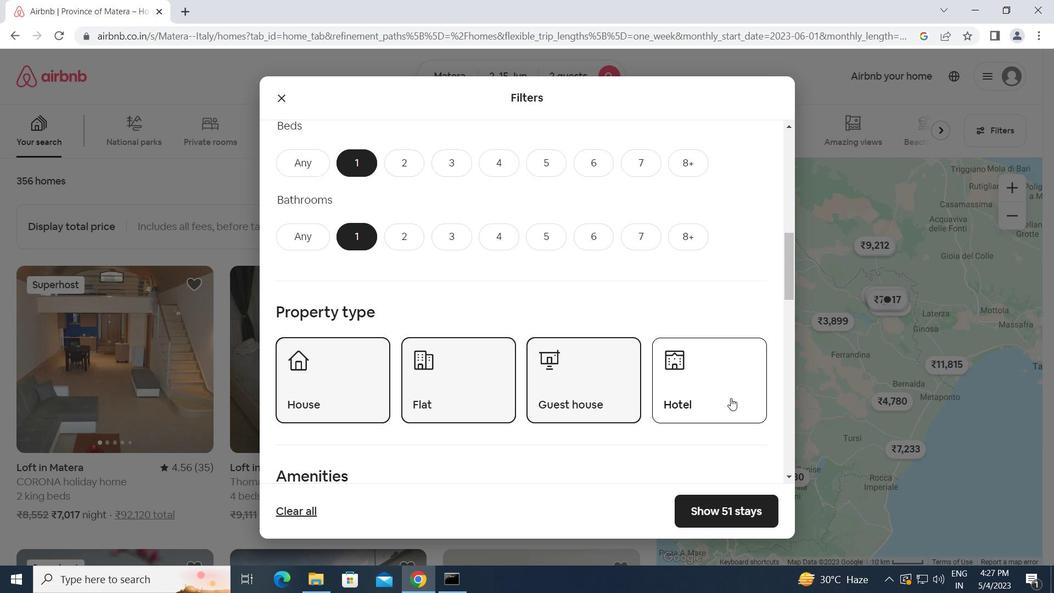 
Action: Mouse moved to (623, 386)
Screenshot: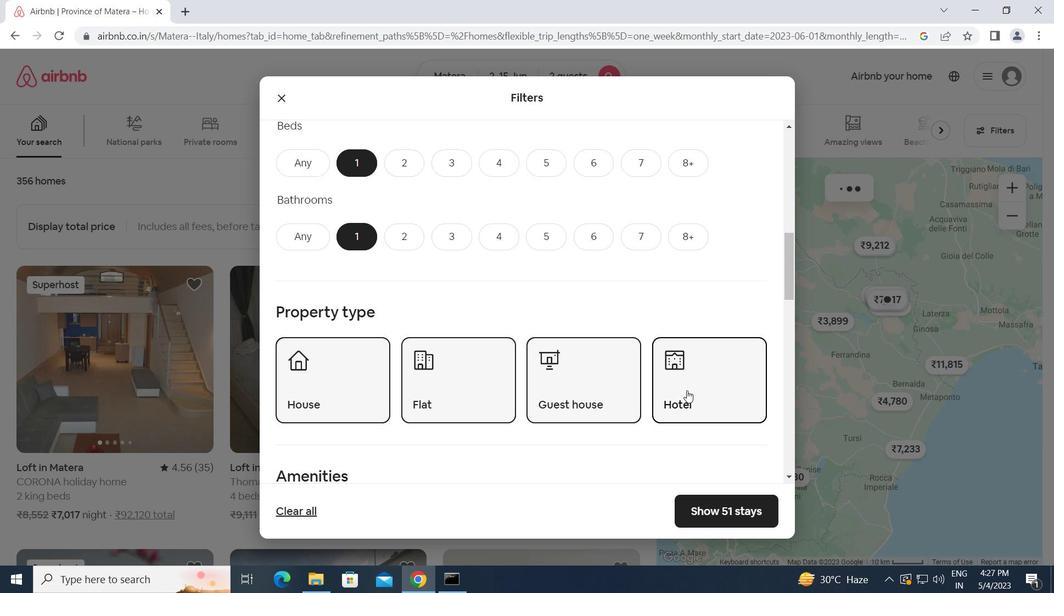 
Action: Mouse scrolled (623, 385) with delta (0, 0)
Screenshot: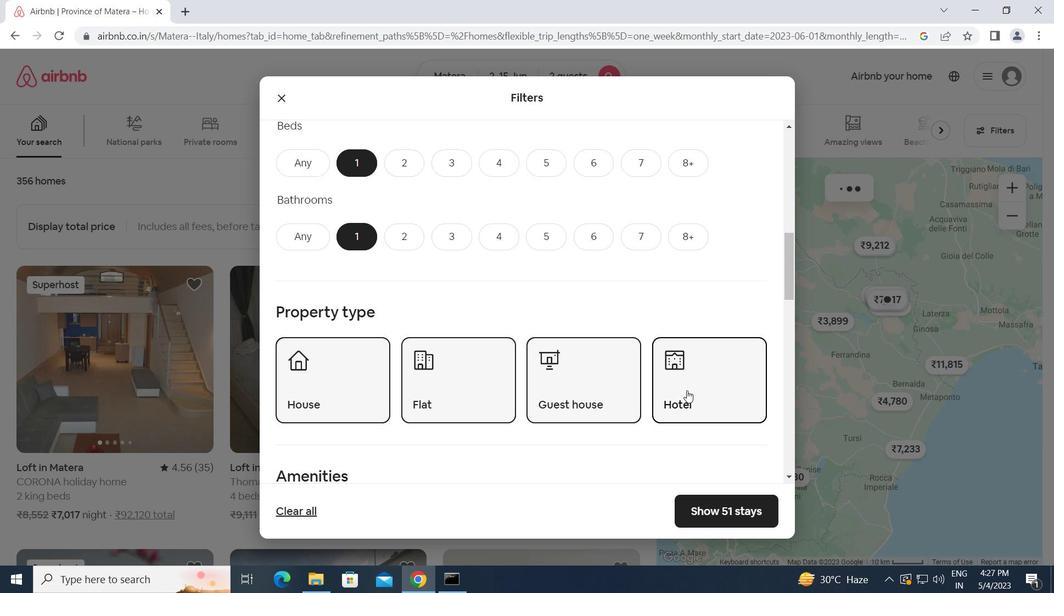 
Action: Mouse moved to (617, 386)
Screenshot: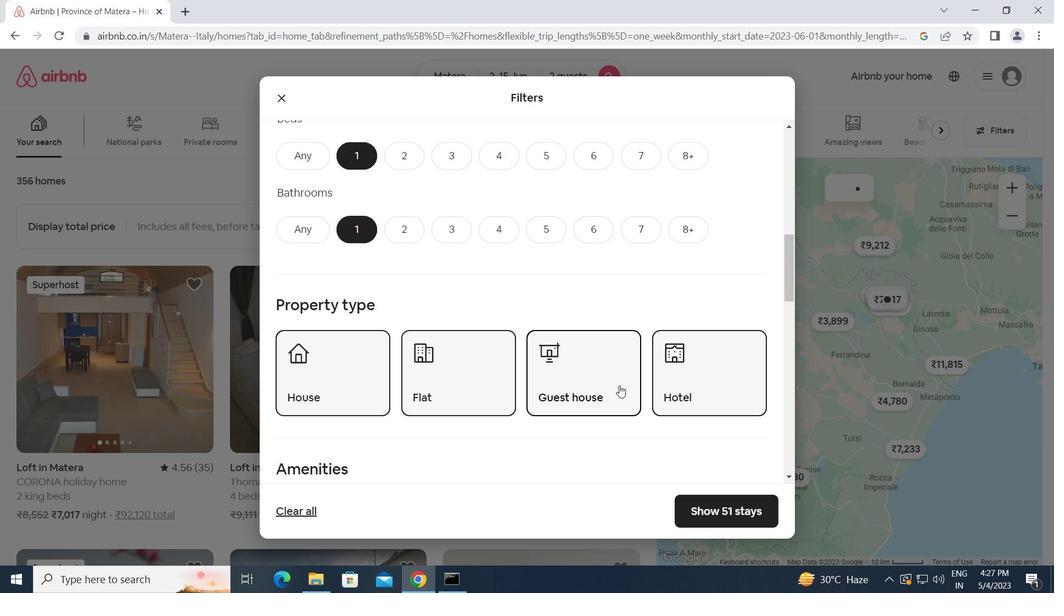 
Action: Mouse scrolled (617, 386) with delta (0, 0)
Screenshot: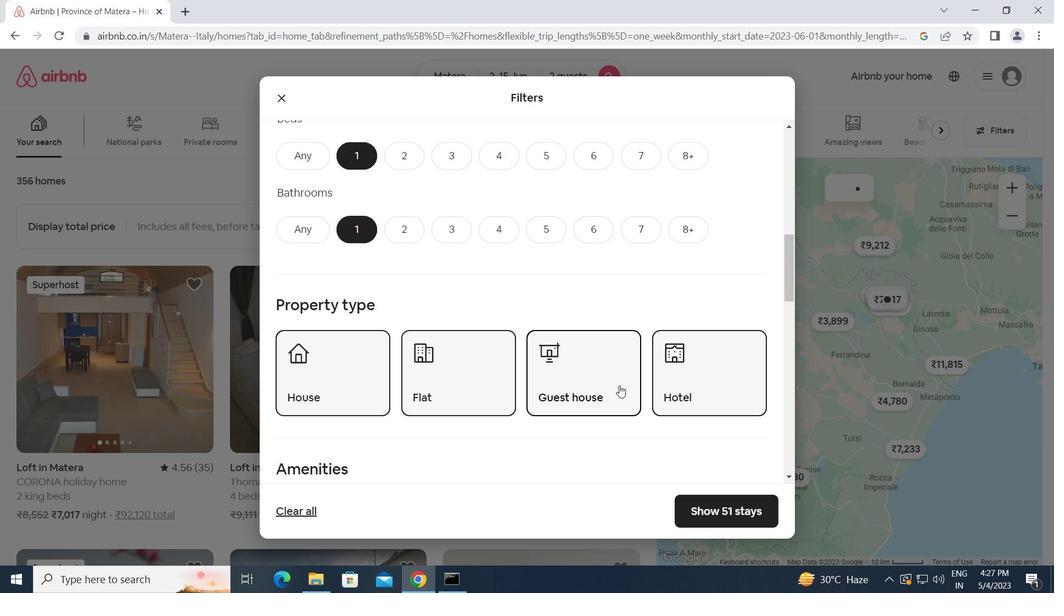 
Action: Mouse moved to (615, 387)
Screenshot: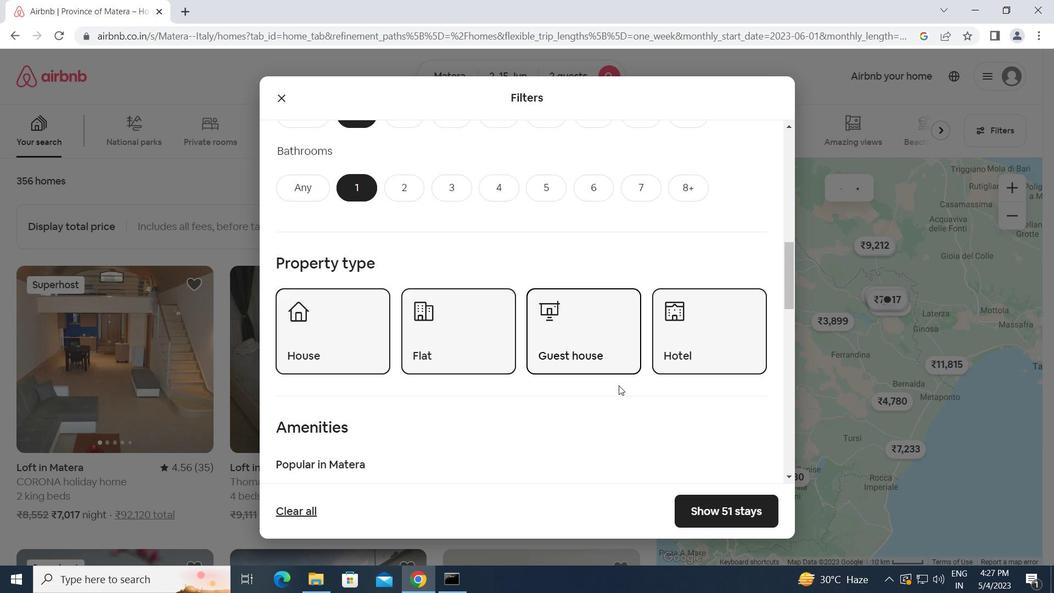 
Action: Mouse scrolled (615, 387) with delta (0, 0)
Screenshot: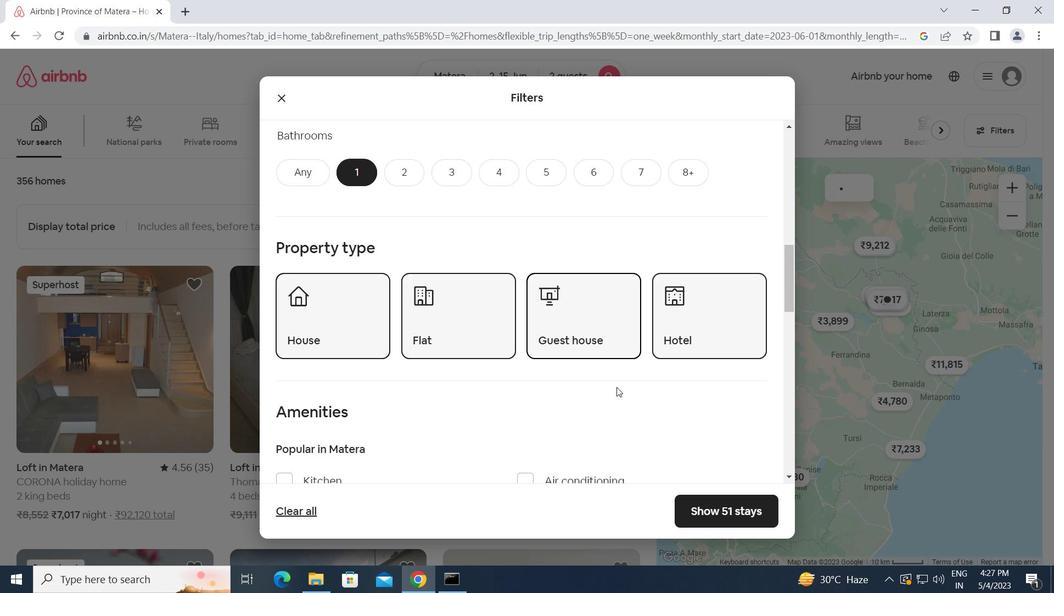 
Action: Mouse moved to (614, 388)
Screenshot: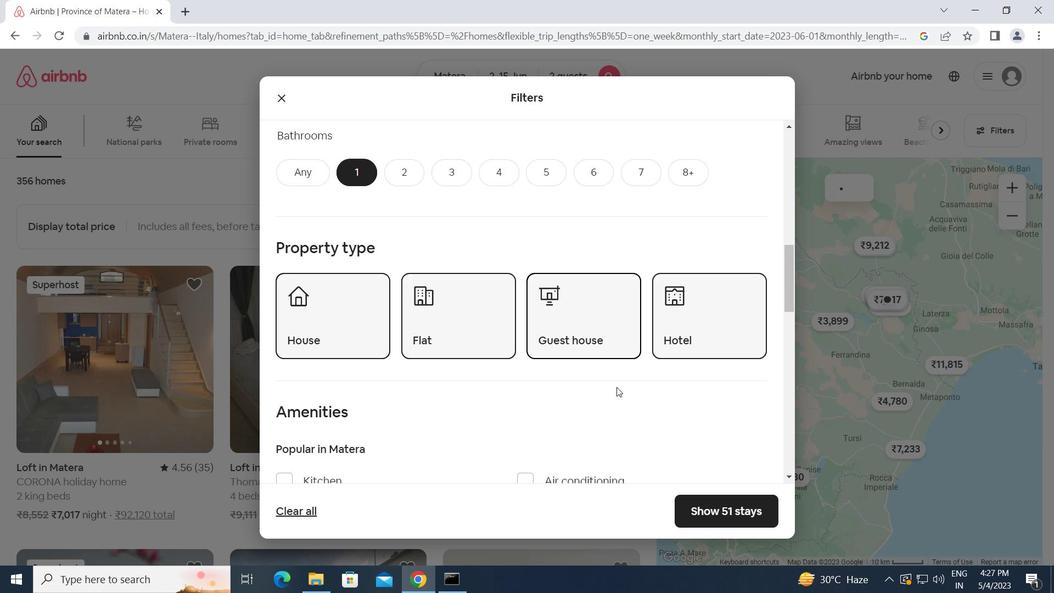 
Action: Mouse scrolled (614, 387) with delta (0, 0)
Screenshot: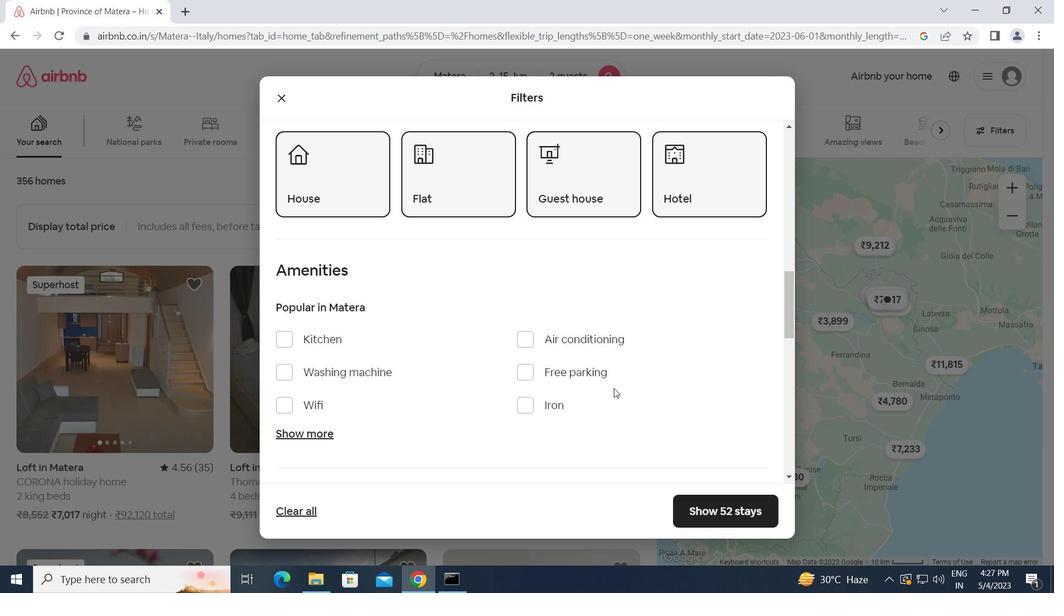 
Action: Mouse scrolled (614, 387) with delta (0, 0)
Screenshot: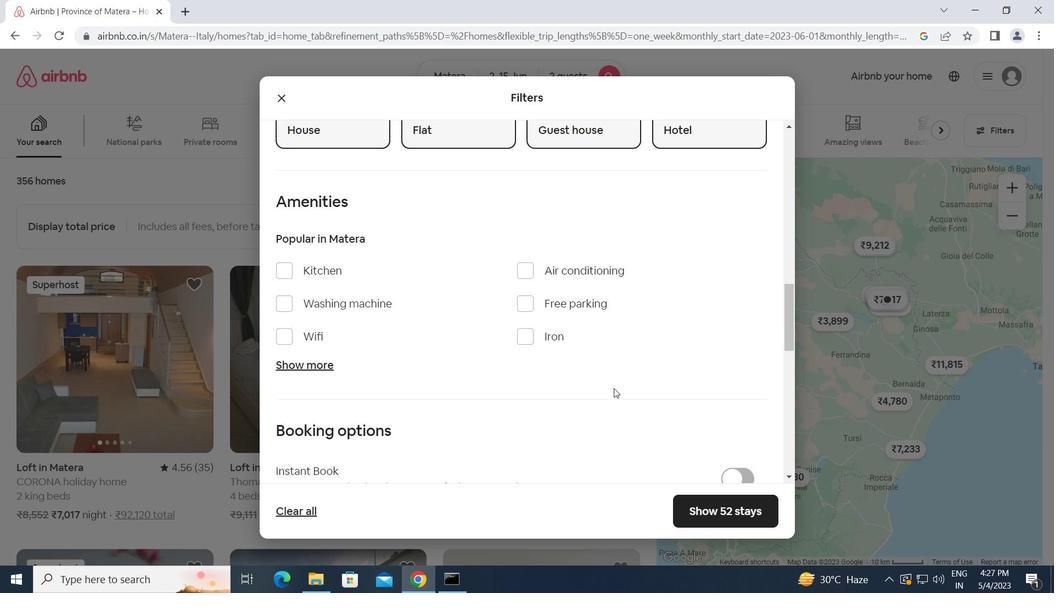 
Action: Mouse scrolled (614, 387) with delta (0, 0)
Screenshot: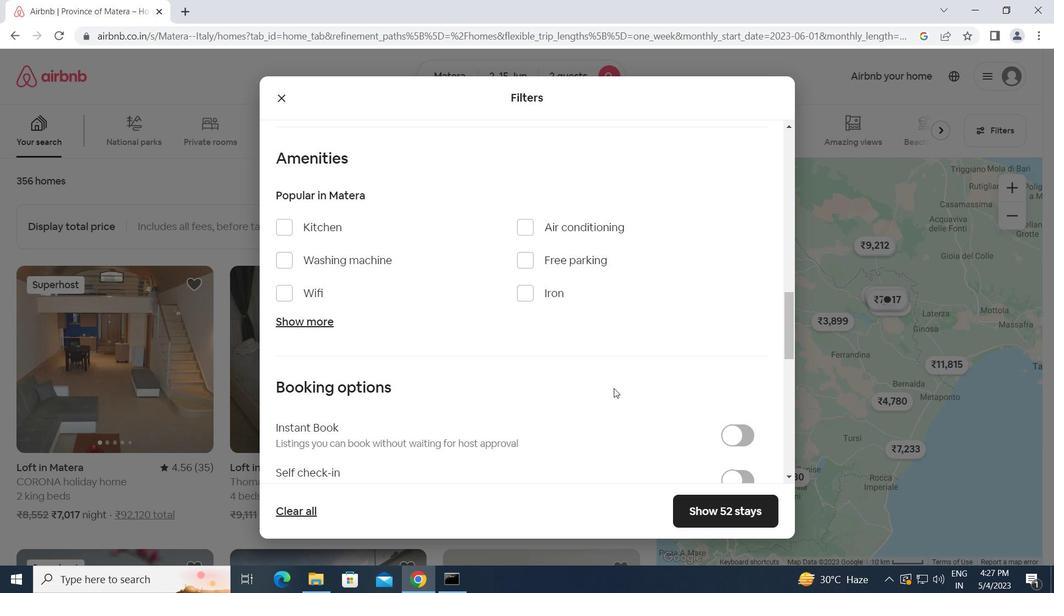 
Action: Mouse scrolled (614, 387) with delta (0, 0)
Screenshot: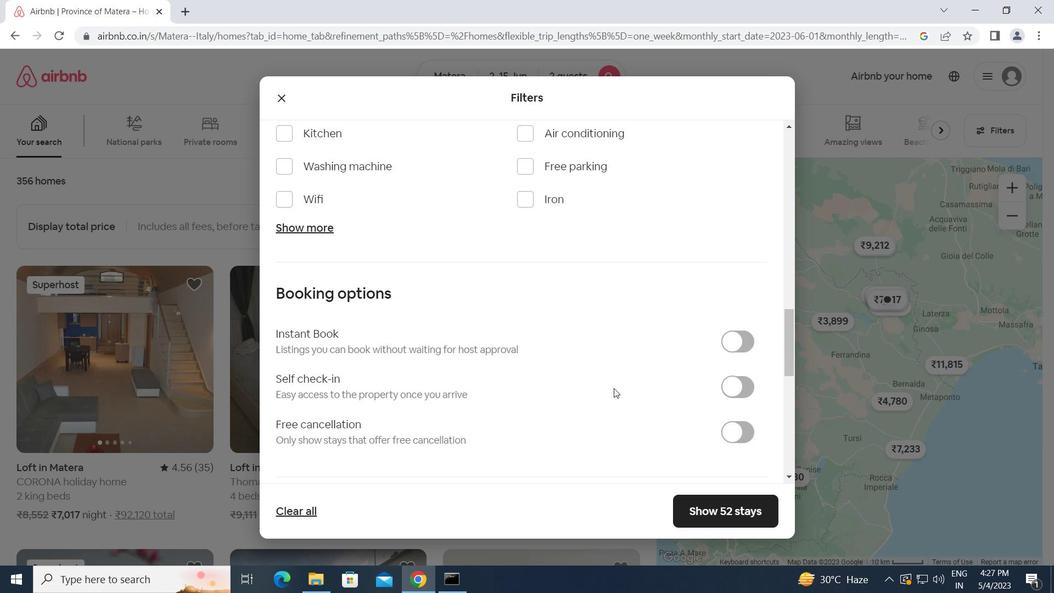
Action: Mouse moved to (738, 317)
Screenshot: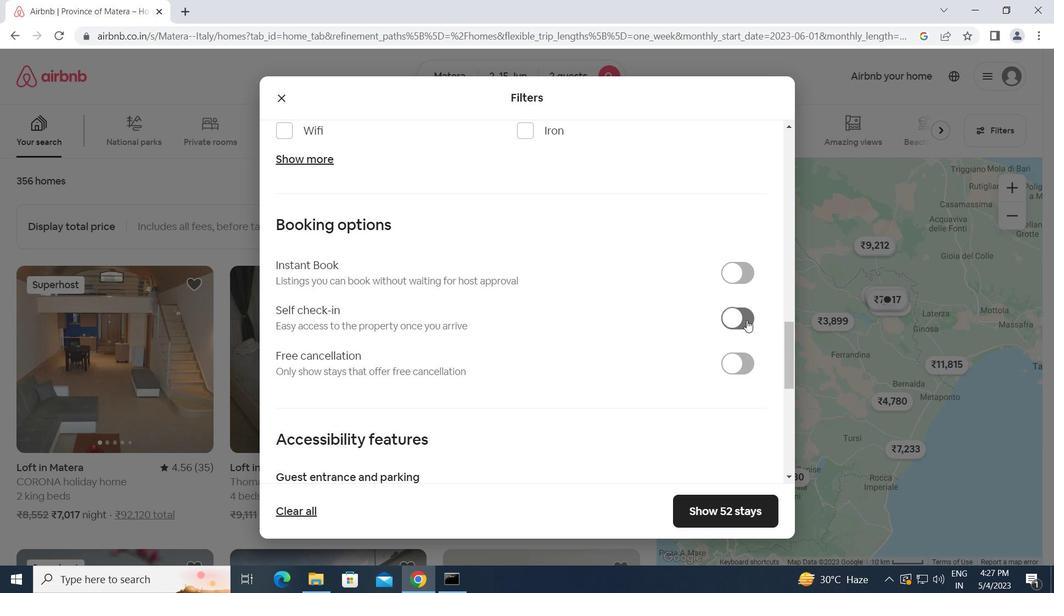 
Action: Mouse pressed left at (738, 317)
Screenshot: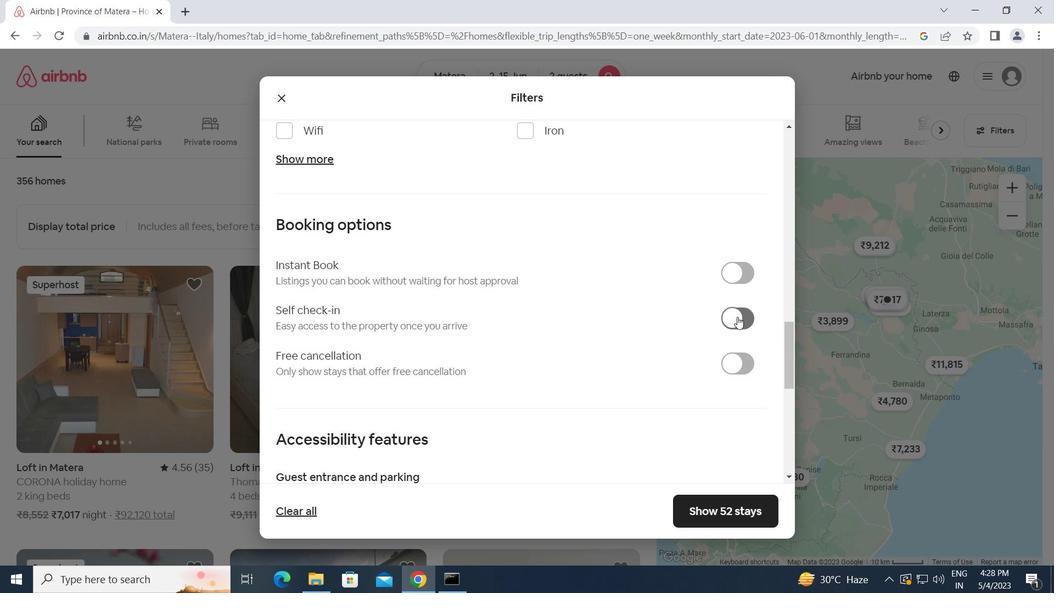 
Action: Mouse moved to (648, 346)
Screenshot: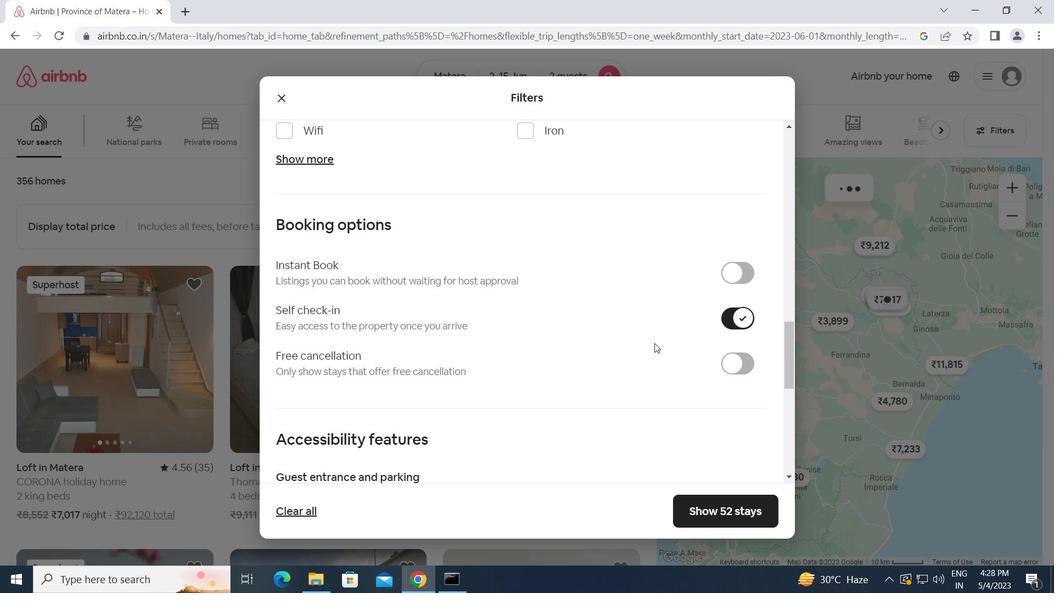 
Action: Mouse scrolled (648, 345) with delta (0, 0)
Screenshot: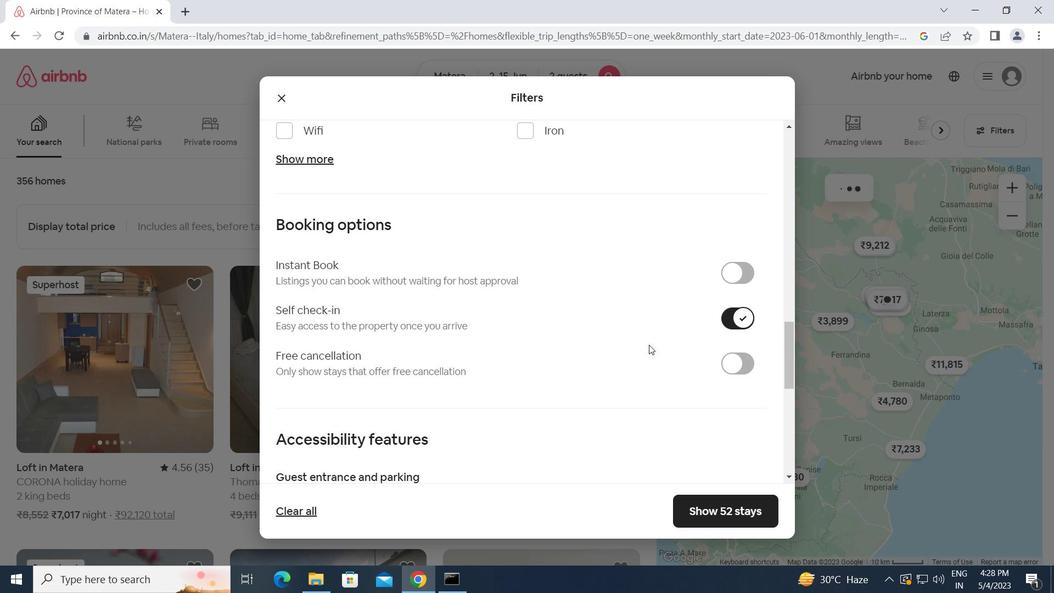 
Action: Mouse scrolled (648, 345) with delta (0, 0)
Screenshot: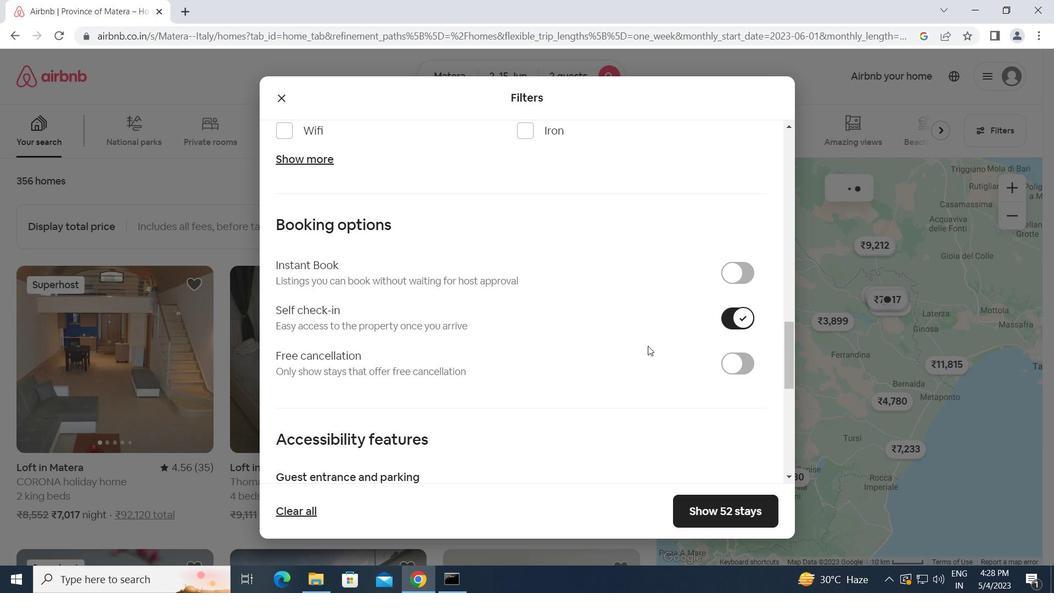 
Action: Mouse scrolled (648, 345) with delta (0, 0)
Screenshot: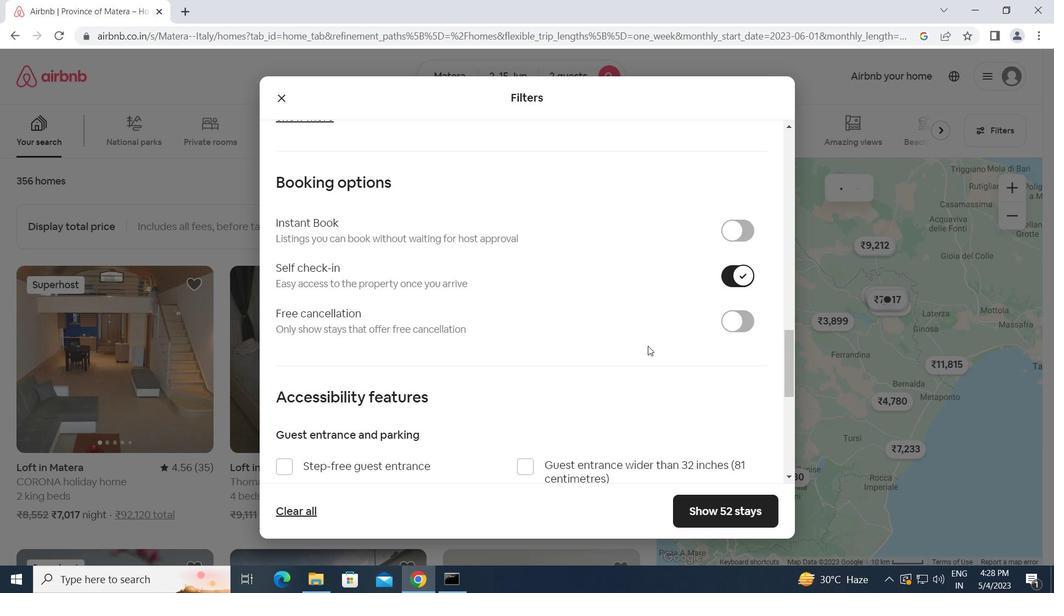 
Action: Mouse scrolled (648, 345) with delta (0, 0)
Screenshot: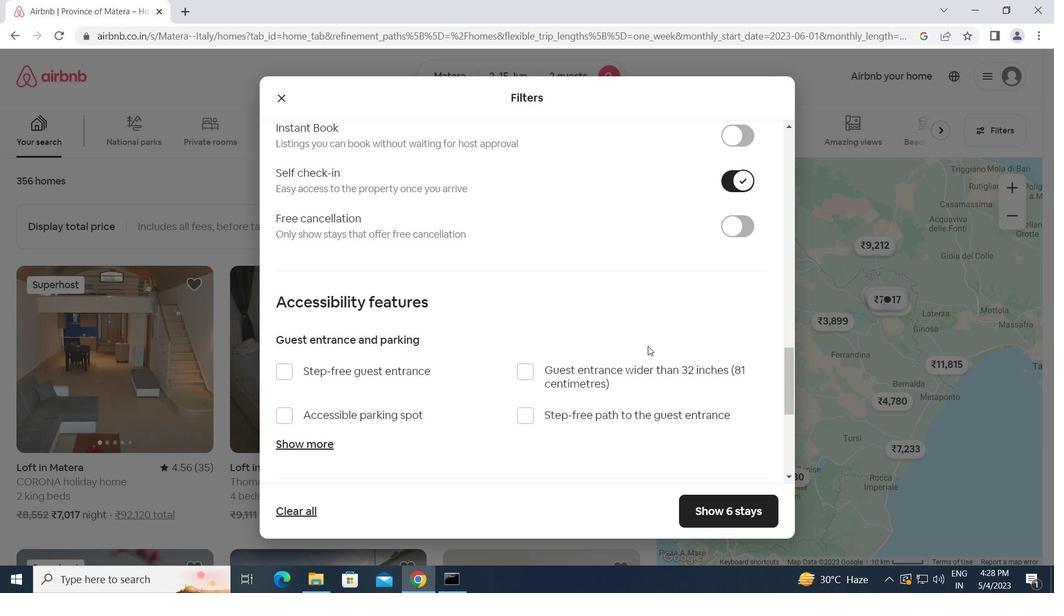 
Action: Mouse scrolled (648, 345) with delta (0, 0)
Screenshot: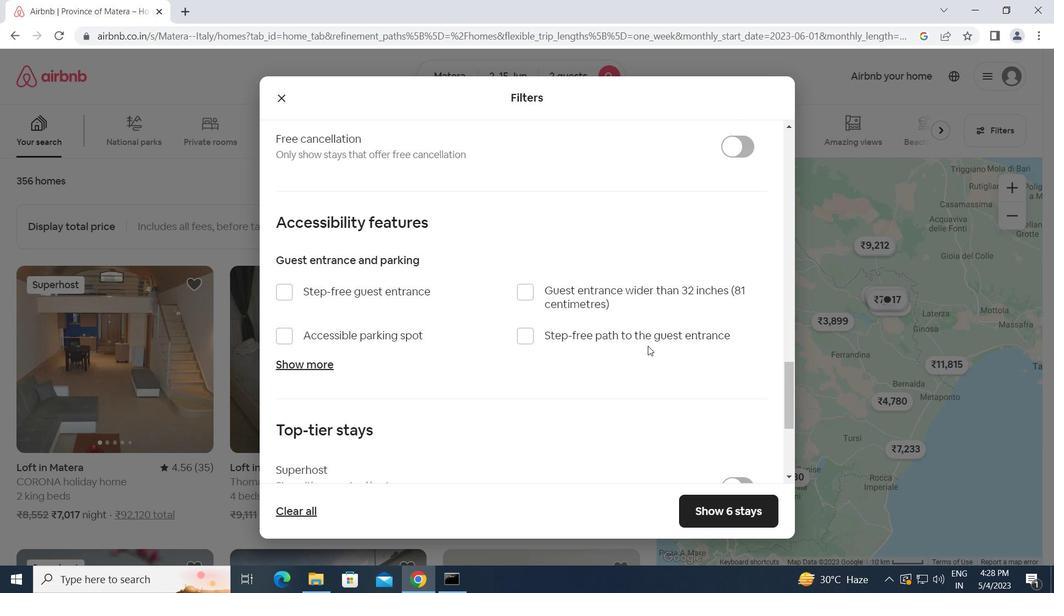 
Action: Mouse scrolled (648, 345) with delta (0, 0)
Screenshot: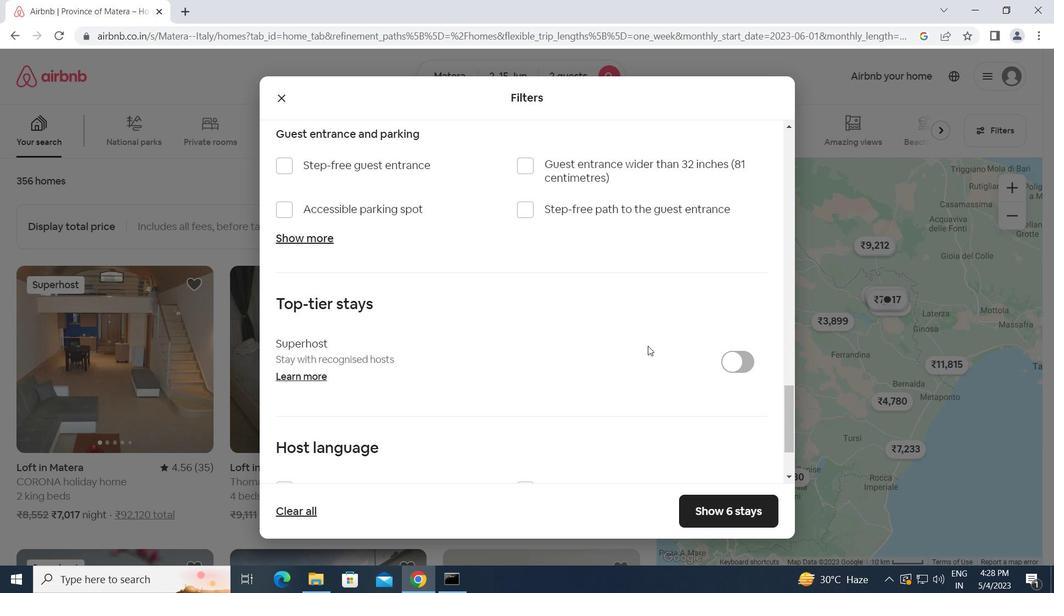 
Action: Mouse scrolled (648, 345) with delta (0, 0)
Screenshot: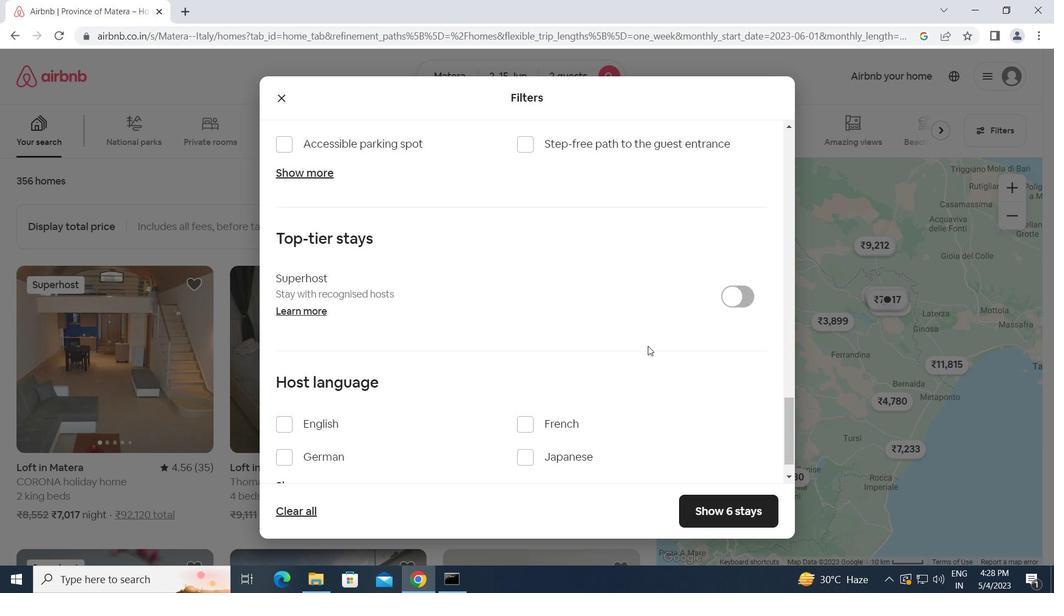 
Action: Mouse scrolled (648, 345) with delta (0, 0)
Screenshot: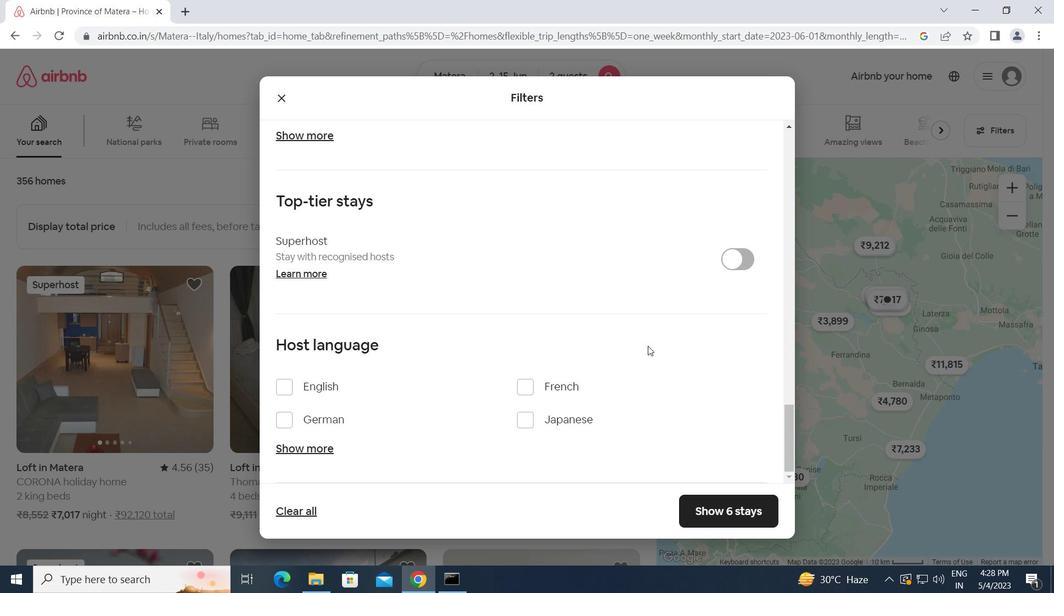 
Action: Mouse scrolled (648, 345) with delta (0, 0)
Screenshot: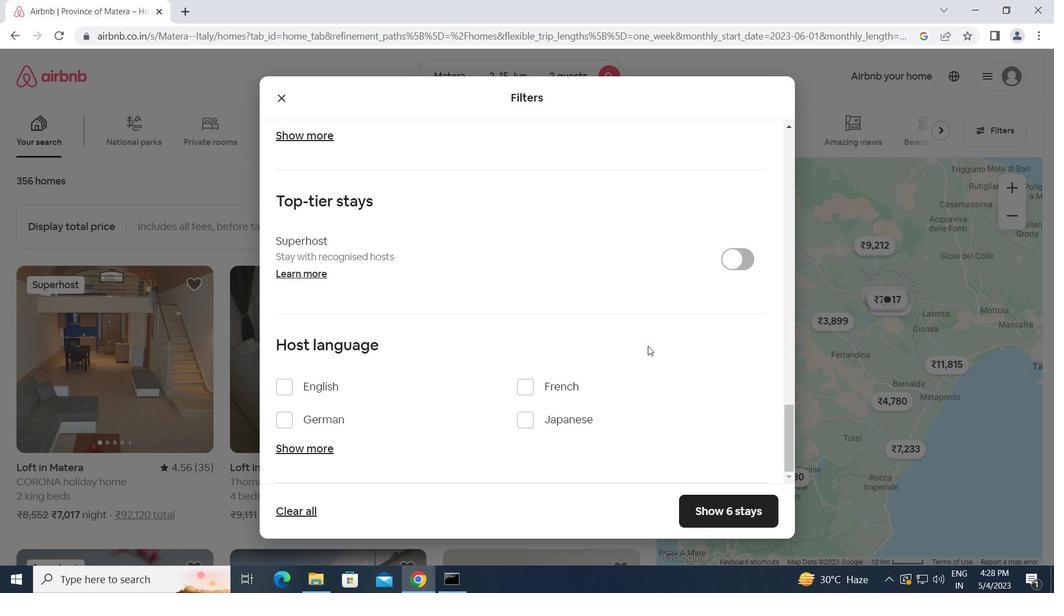
Action: Mouse scrolled (648, 345) with delta (0, 0)
Screenshot: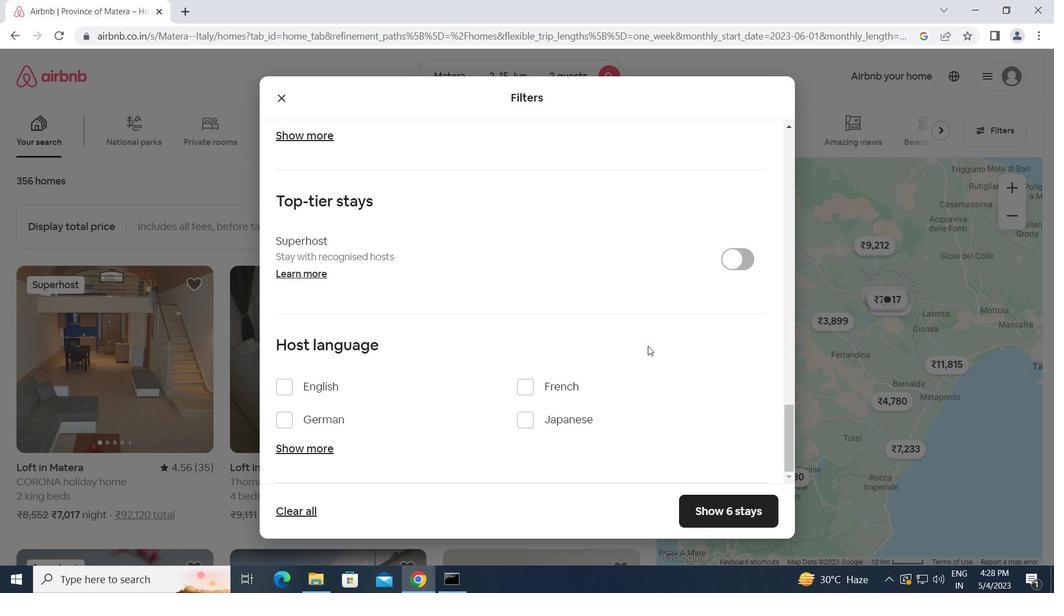 
Action: Mouse moved to (292, 382)
Screenshot: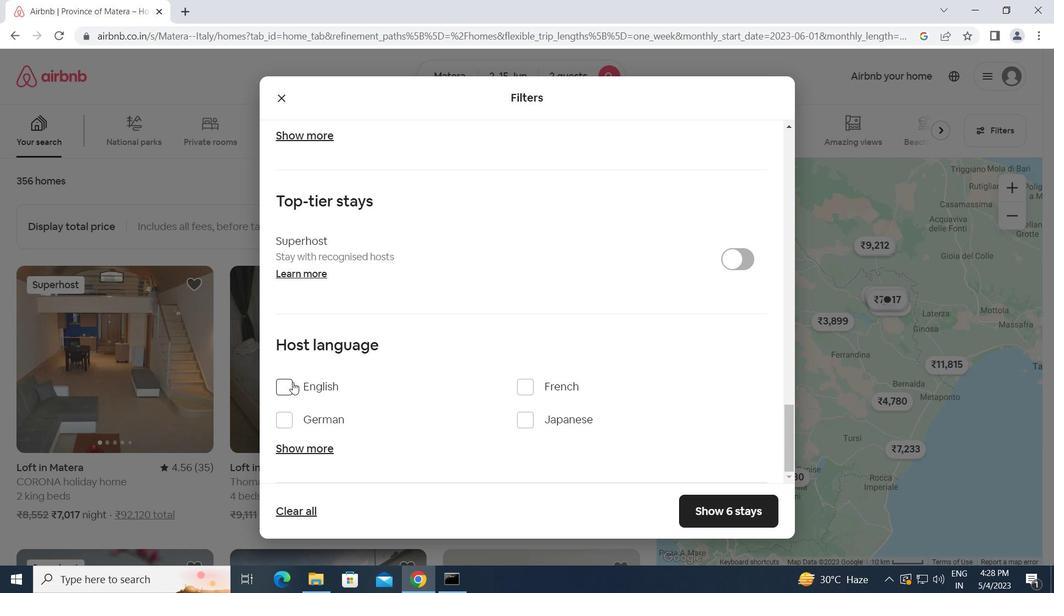 
Action: Mouse pressed left at (292, 382)
Screenshot: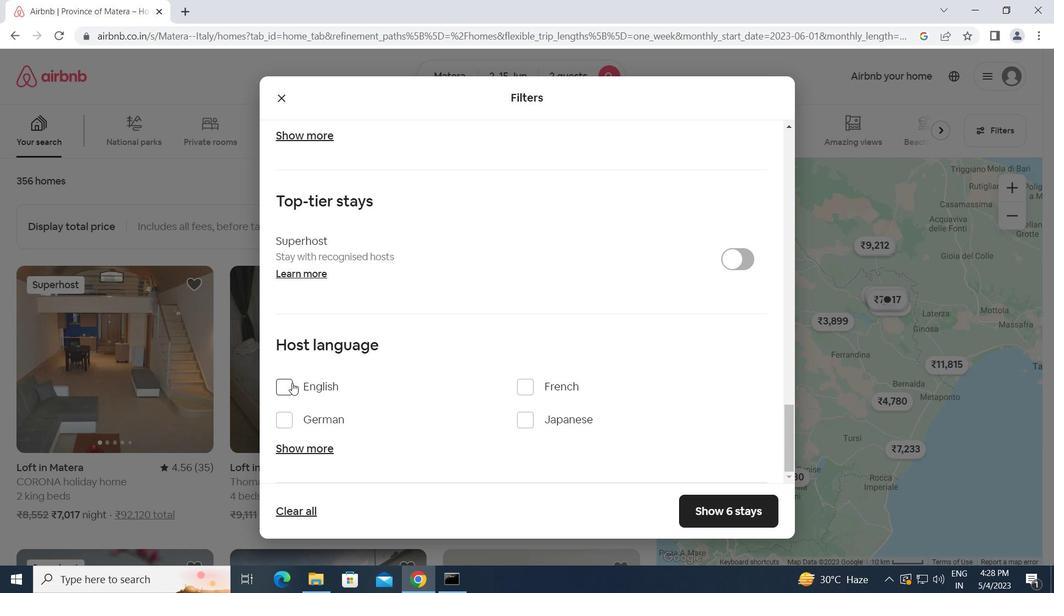 
Action: Mouse moved to (694, 509)
Screenshot: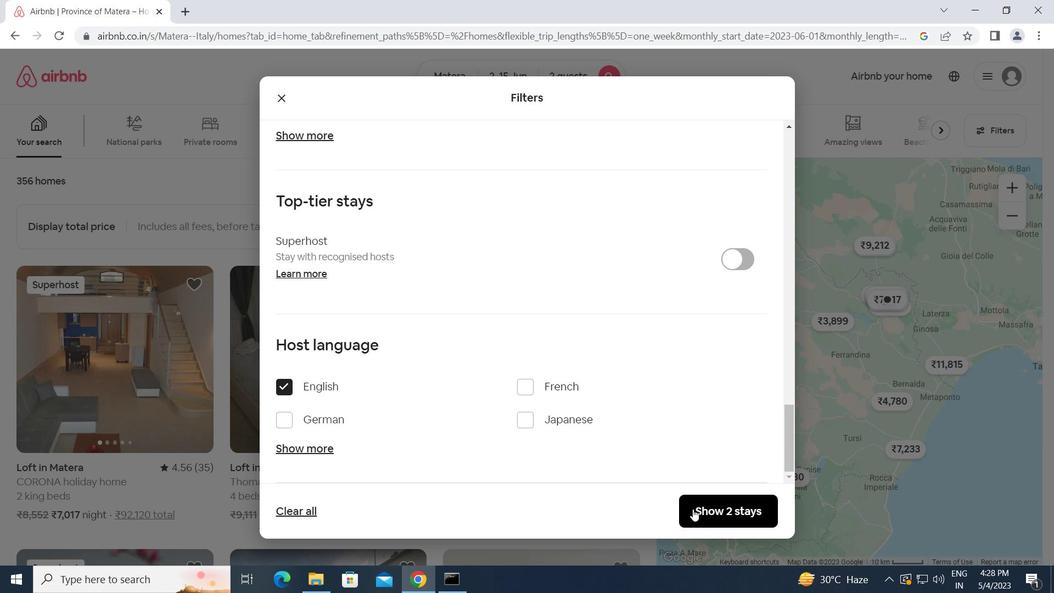
Action: Mouse pressed left at (694, 509)
Screenshot: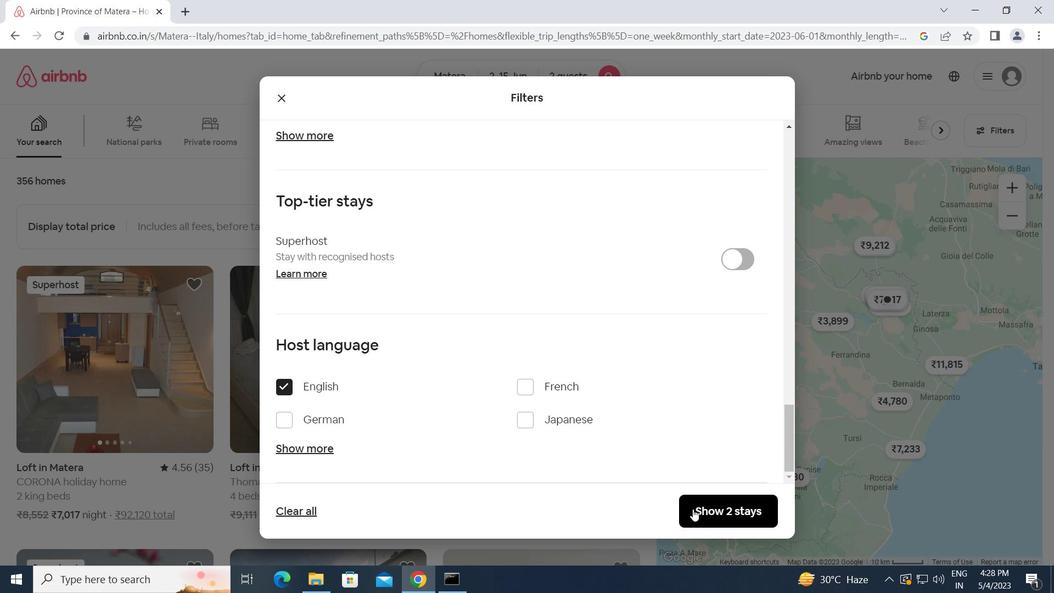 
Action: Mouse moved to (694, 508)
Screenshot: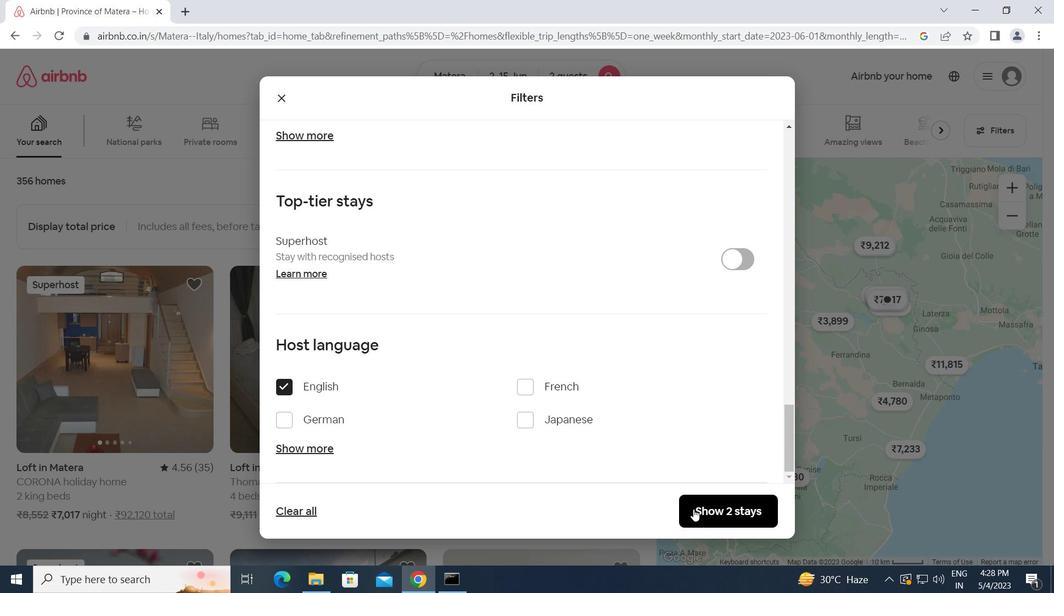
